 Task: For heading Use Pacifico with blue  colour.  font size for heading20,  'Change the font style of data to'Pacifico and font size to 12,  Change the alignment of both headline & data to Align left In the sheet   Prime Sales log   book
Action: Mouse moved to (355, 149)
Screenshot: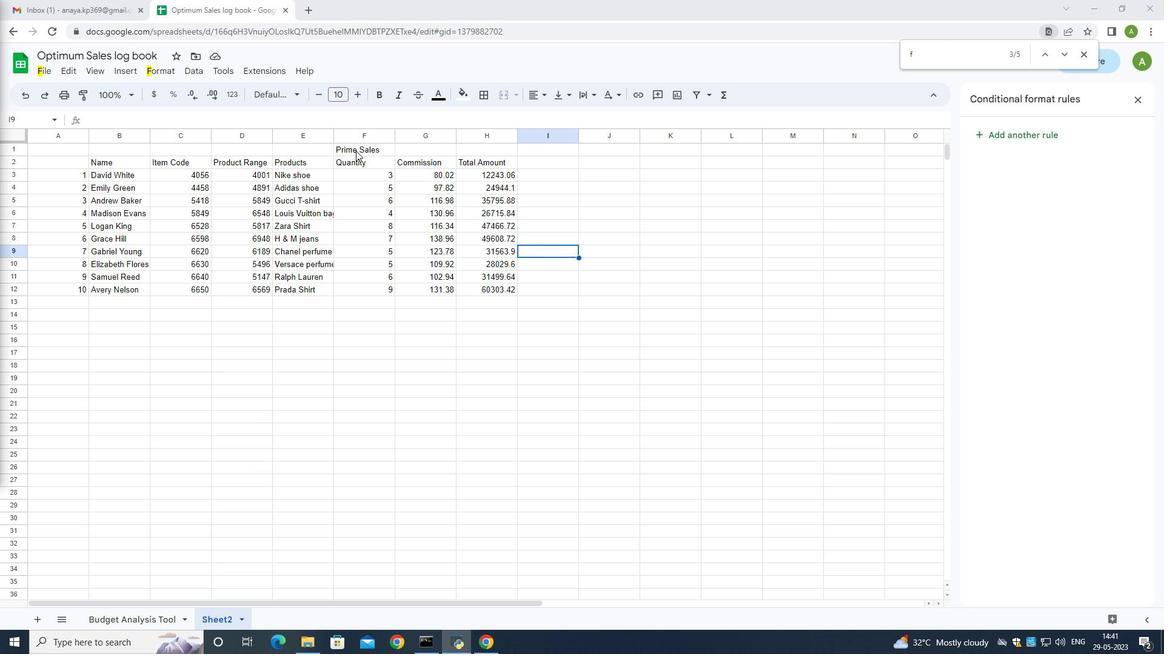
Action: Mouse pressed left at (355, 149)
Screenshot: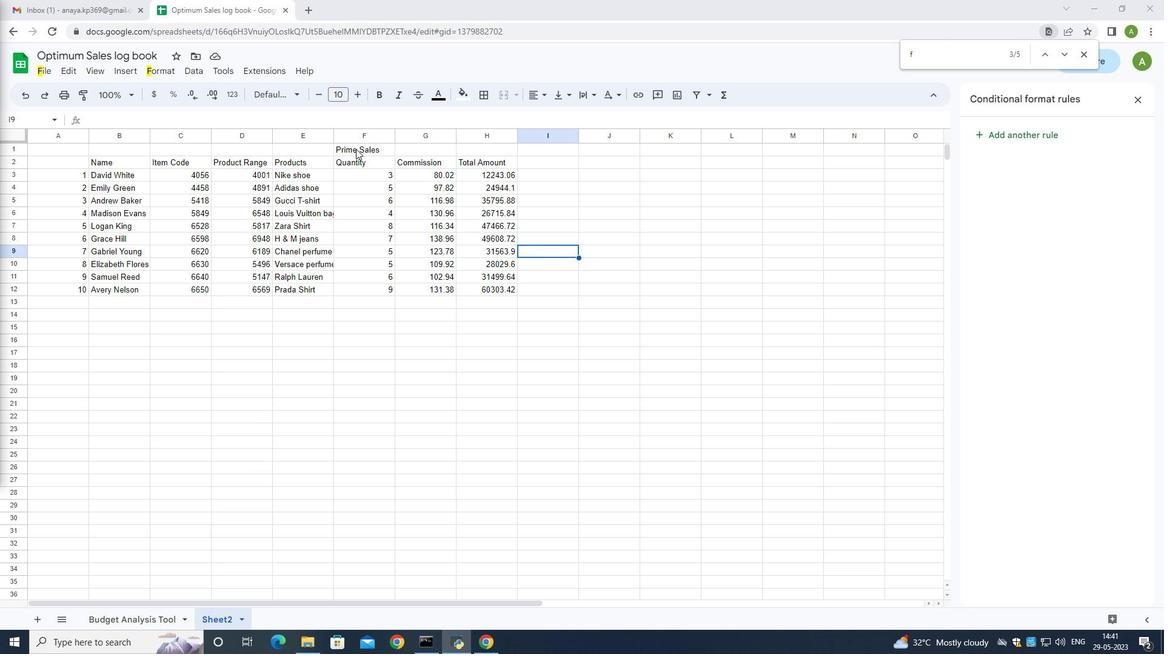 
Action: Mouse moved to (301, 97)
Screenshot: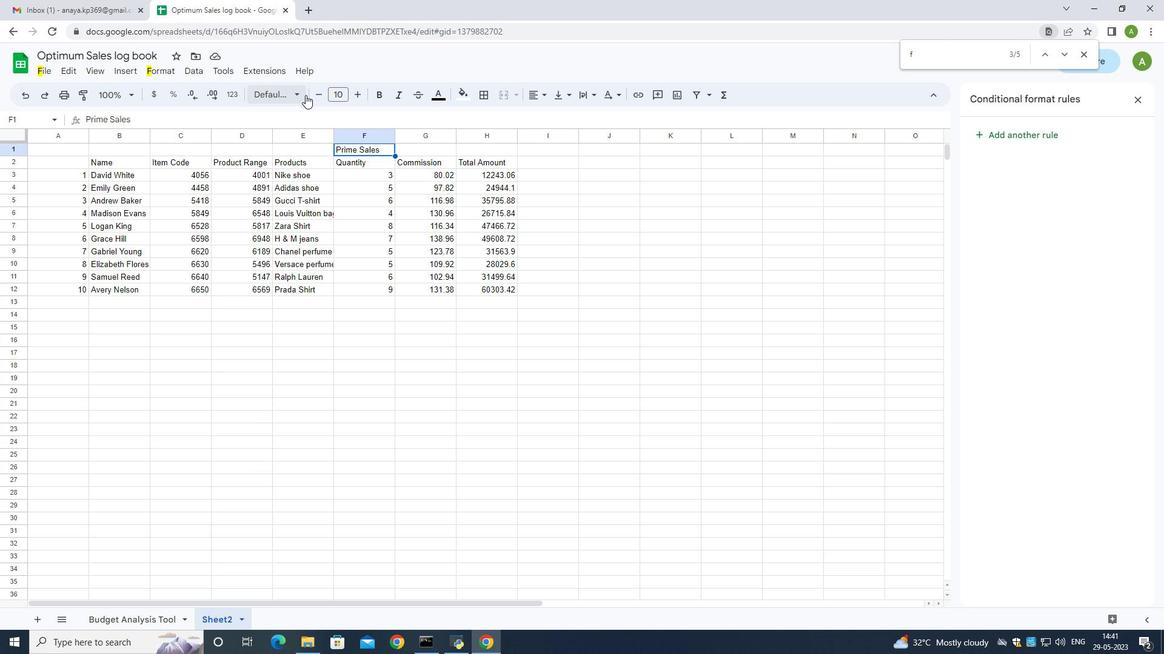 
Action: Mouse pressed left at (301, 97)
Screenshot: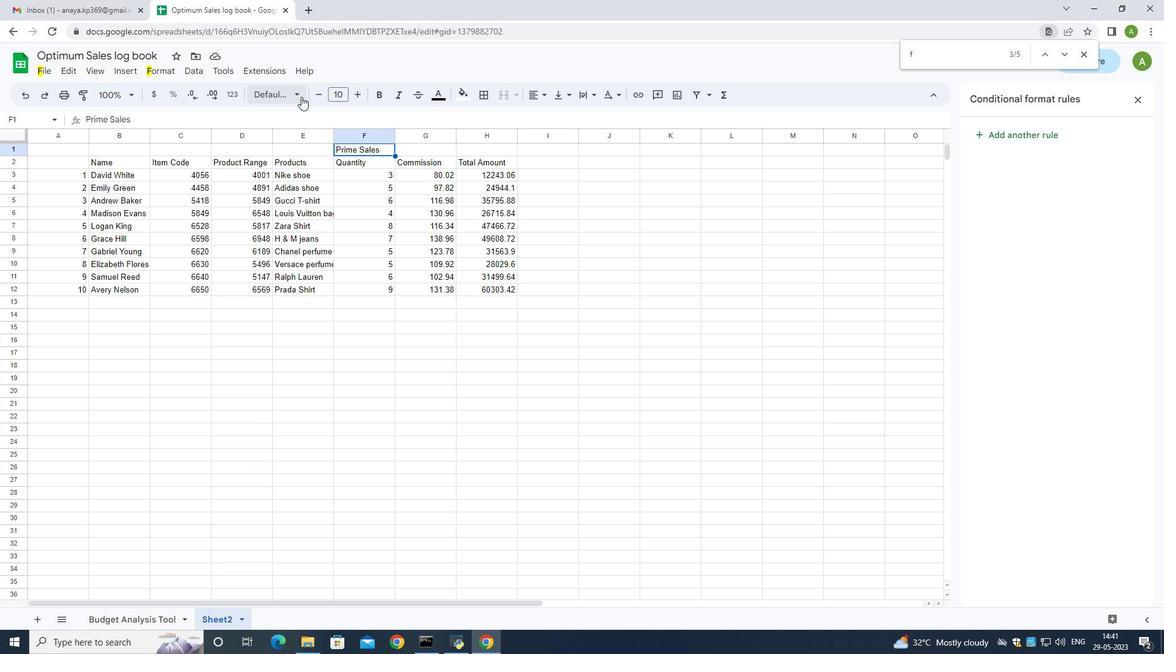 
Action: Mouse moved to (301, 98)
Screenshot: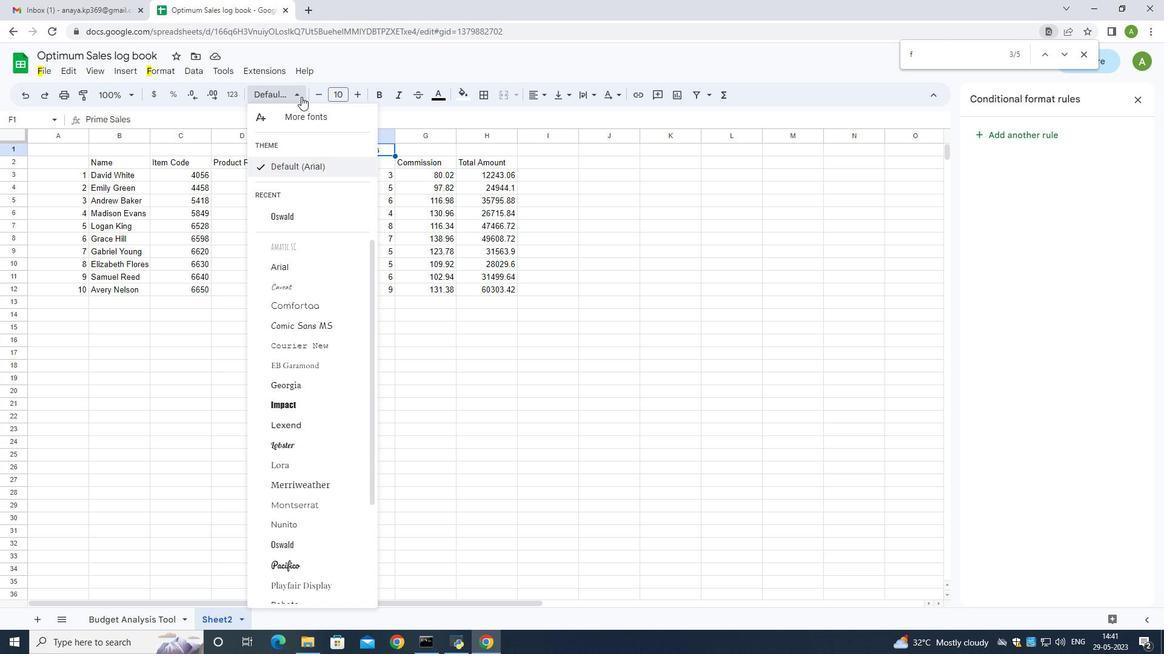 
Action: Key pressed paci
Screenshot: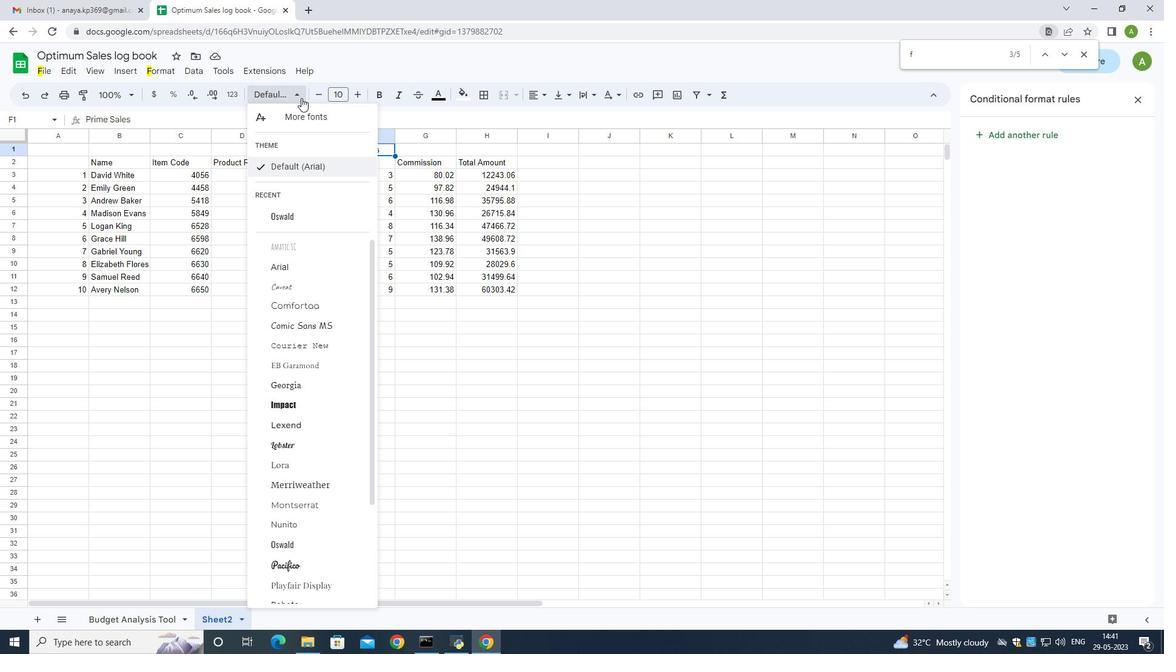 
Action: Mouse moved to (288, 430)
Screenshot: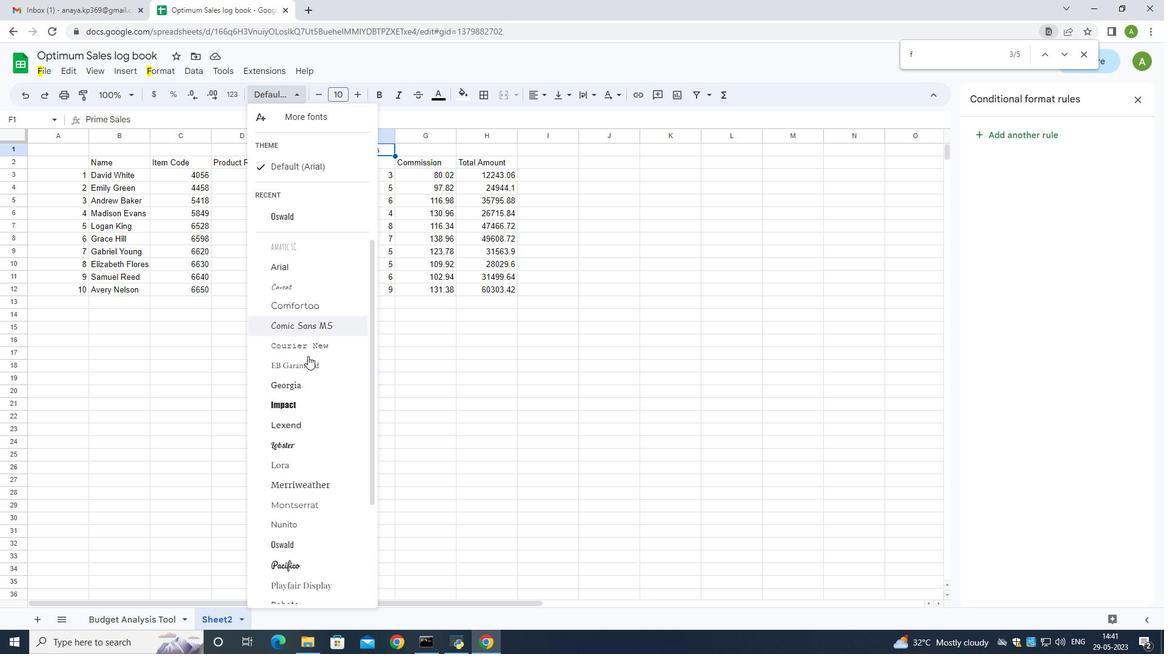 
Action: Mouse scrolled (288, 429) with delta (0, 0)
Screenshot: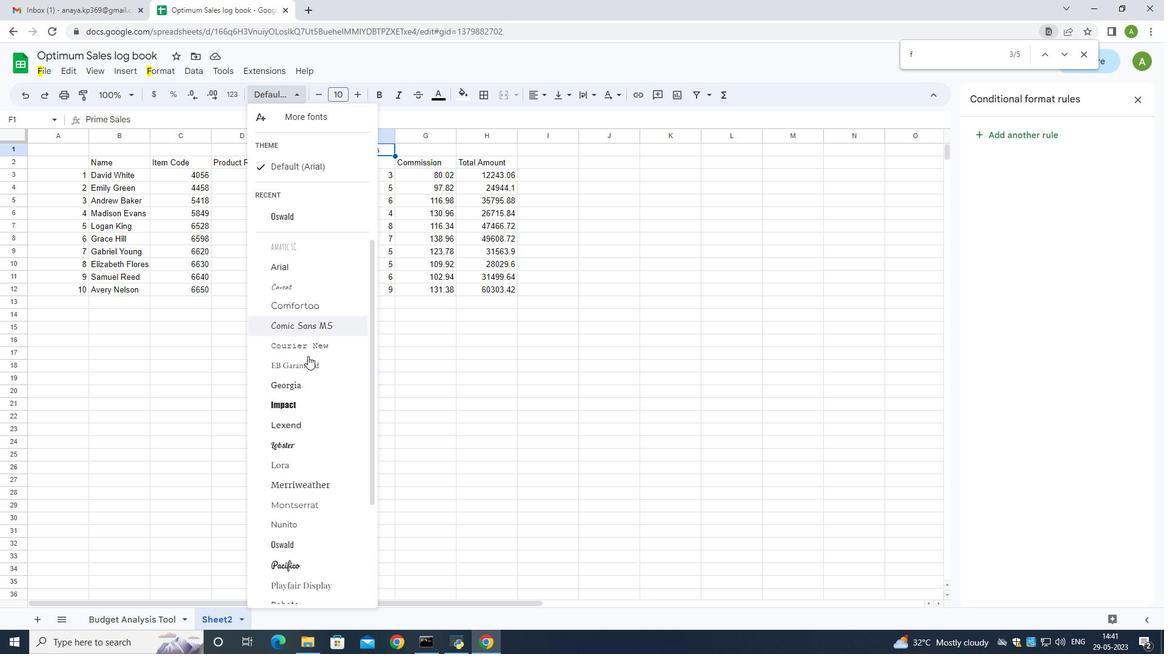 
Action: Mouse moved to (320, 503)
Screenshot: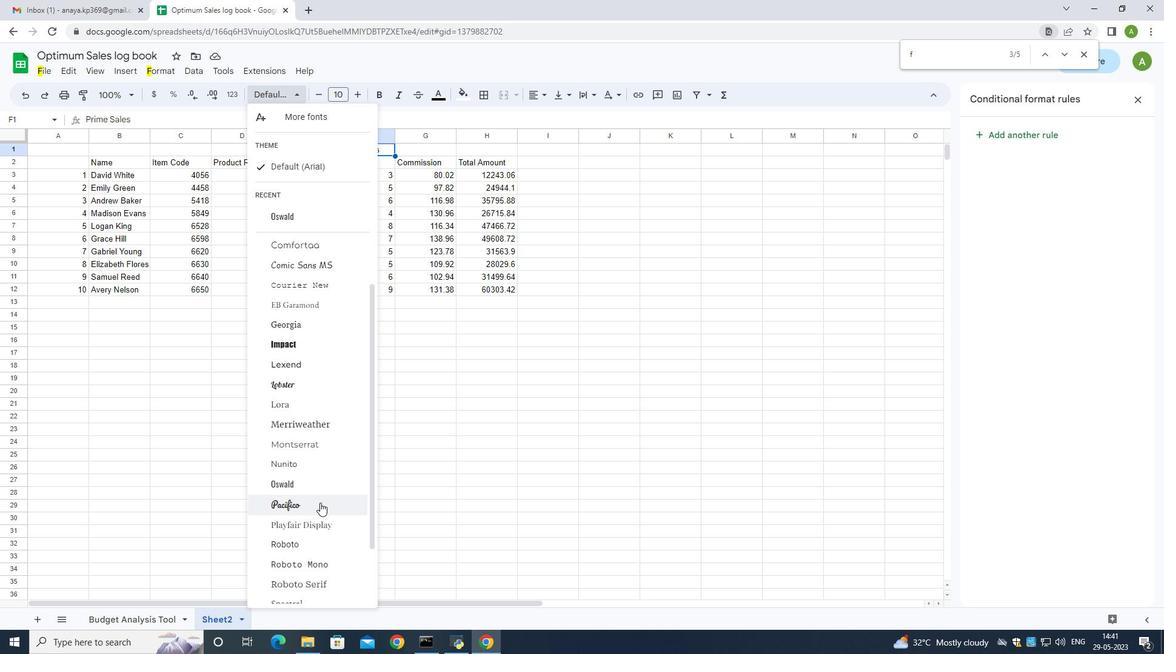
Action: Mouse pressed left at (320, 503)
Screenshot: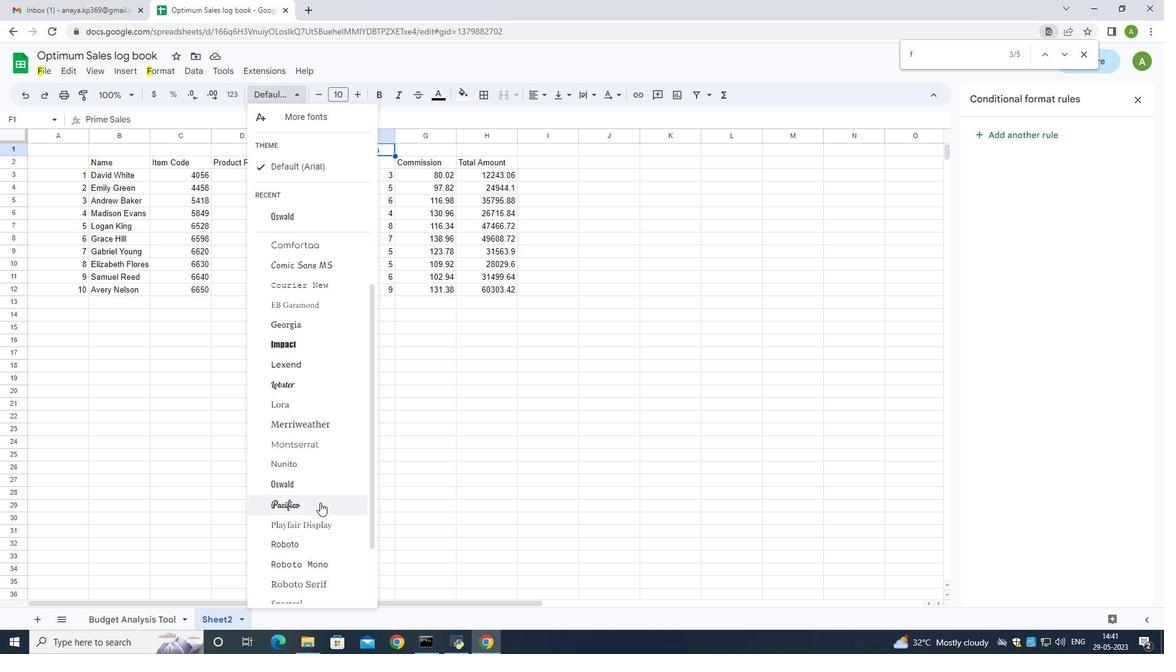 
Action: Mouse moved to (440, 95)
Screenshot: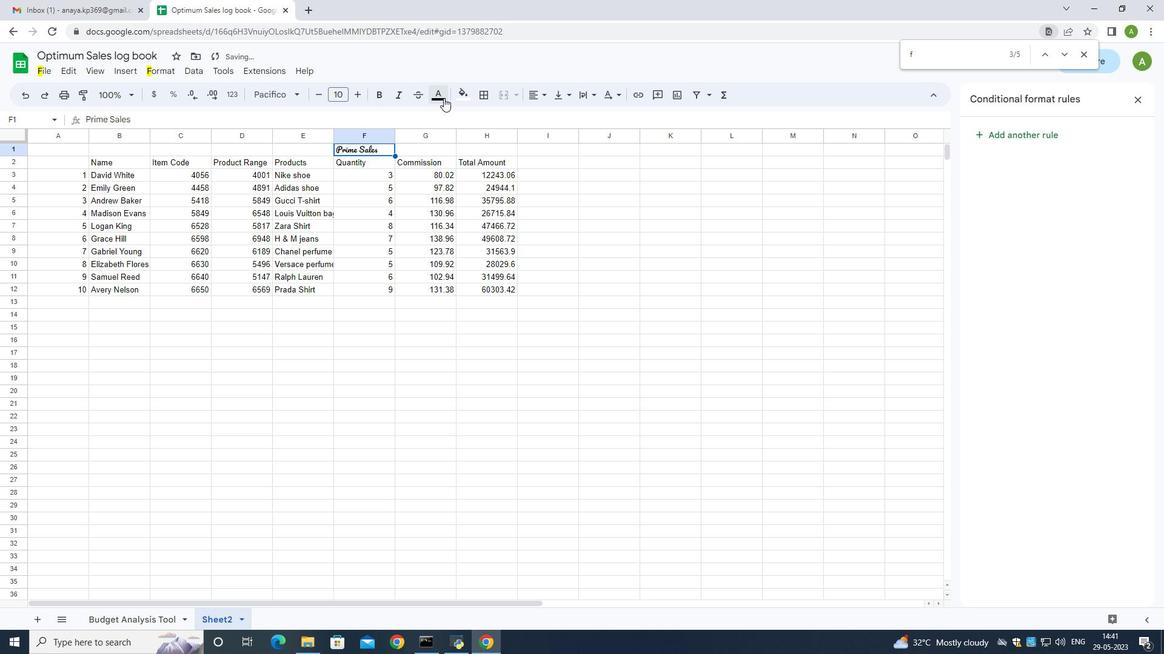 
Action: Mouse pressed left at (440, 95)
Screenshot: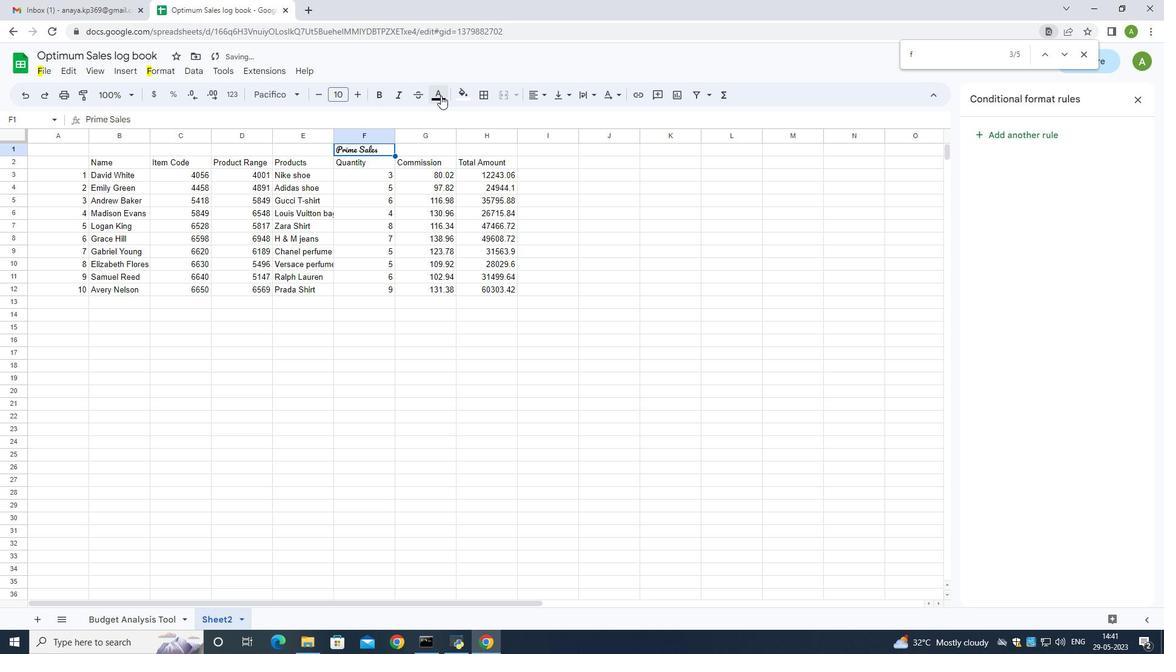 
Action: Mouse moved to (534, 149)
Screenshot: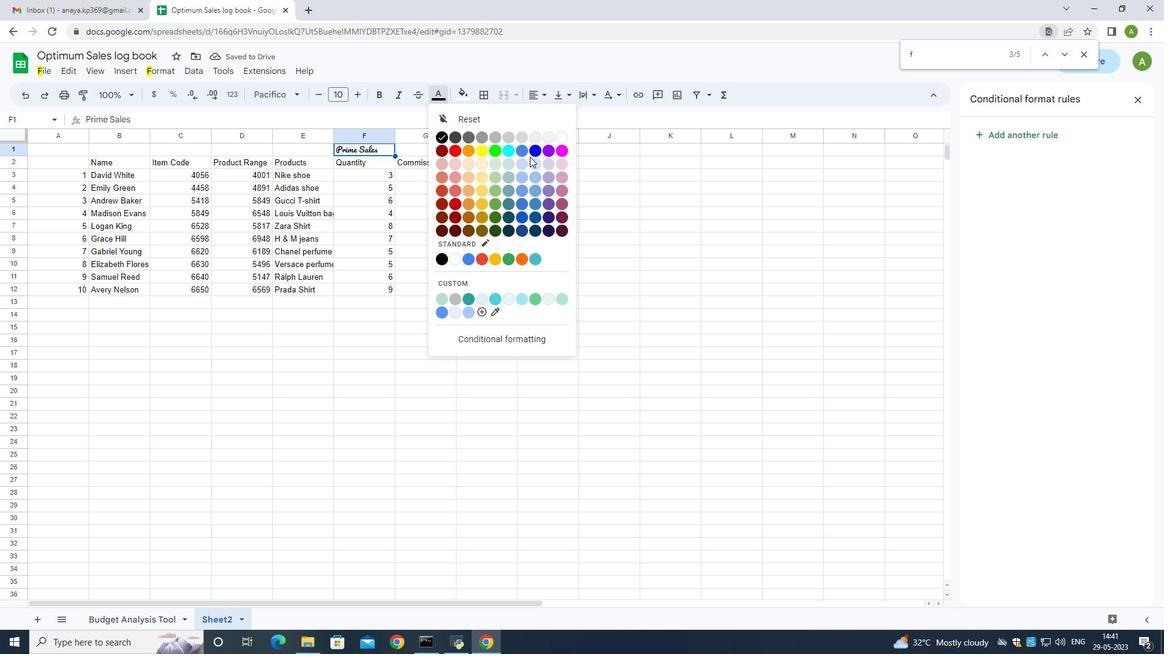
Action: Mouse pressed left at (534, 149)
Screenshot: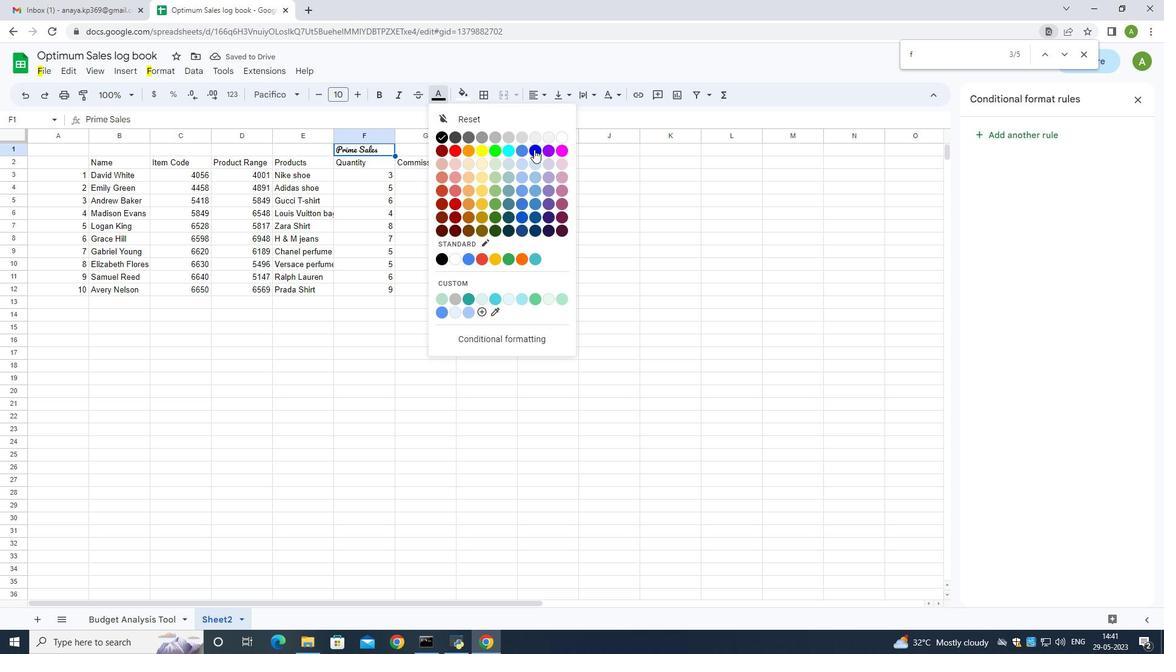 
Action: Mouse moved to (361, 91)
Screenshot: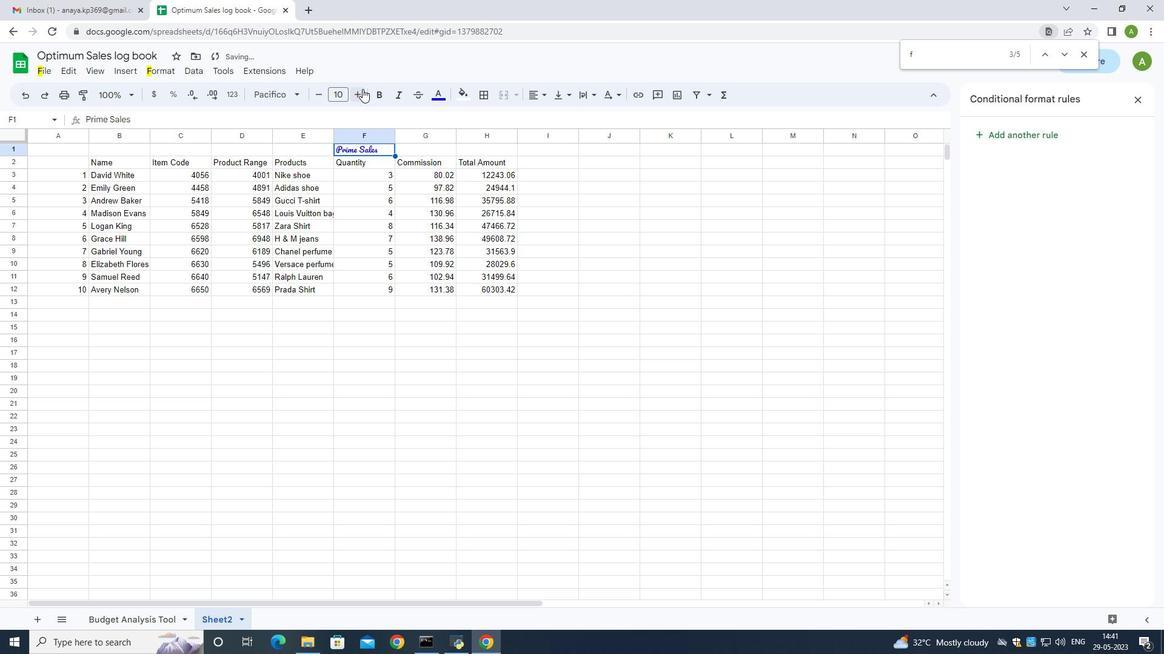 
Action: Mouse pressed left at (361, 91)
Screenshot: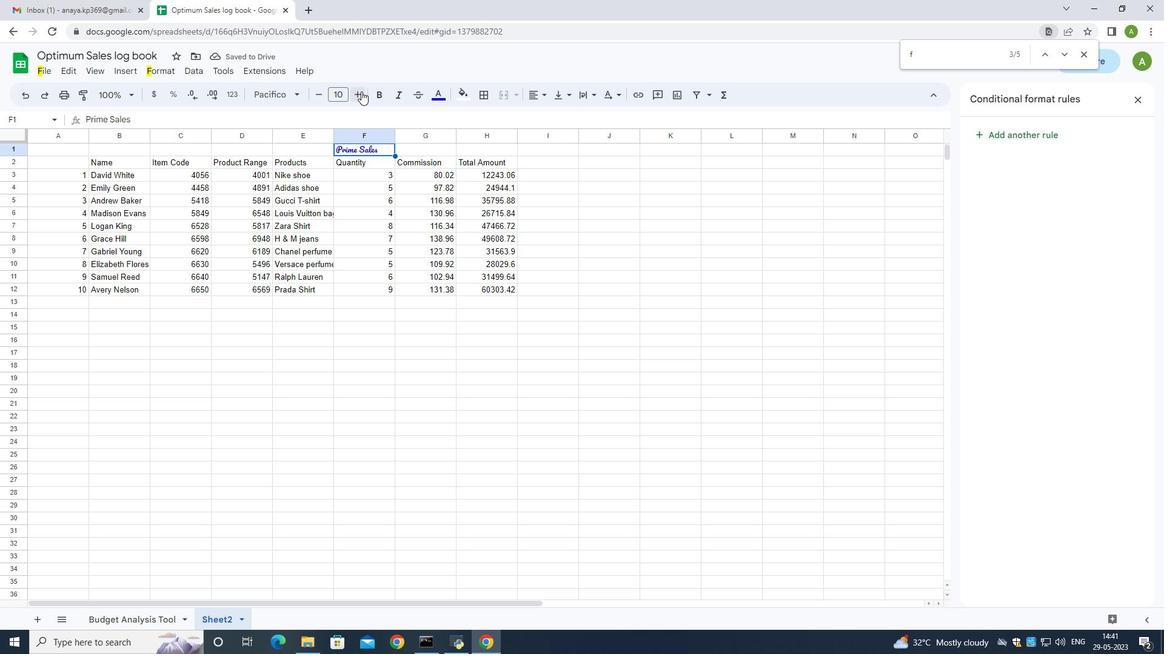
Action: Mouse pressed left at (361, 91)
Screenshot: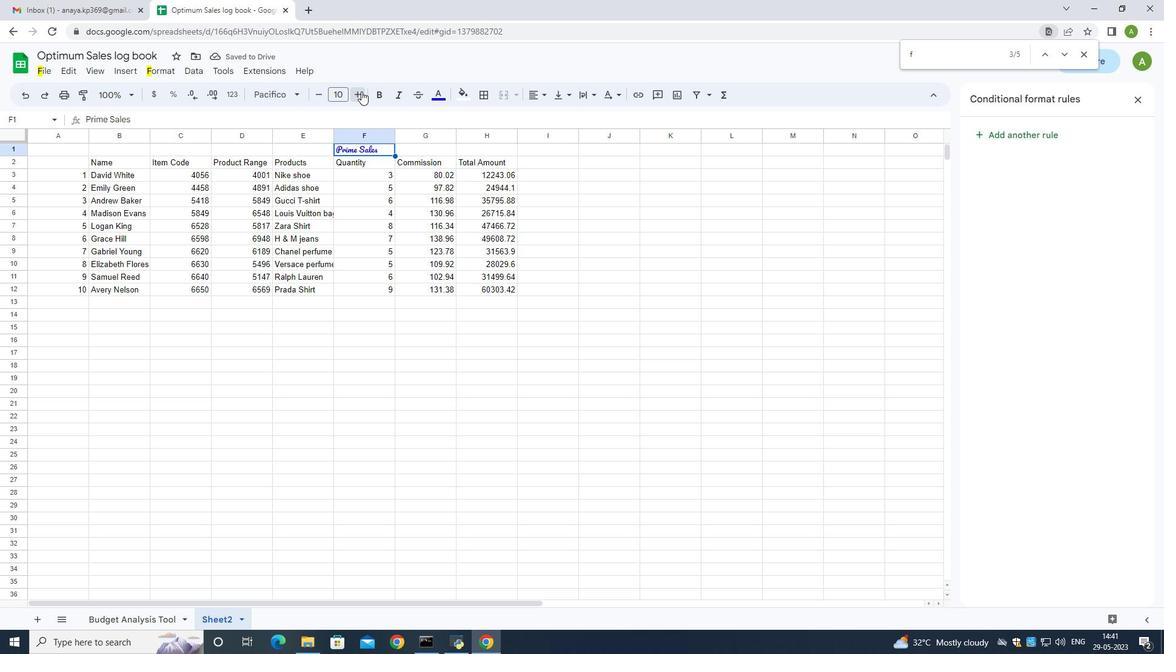 
Action: Mouse pressed left at (361, 91)
Screenshot: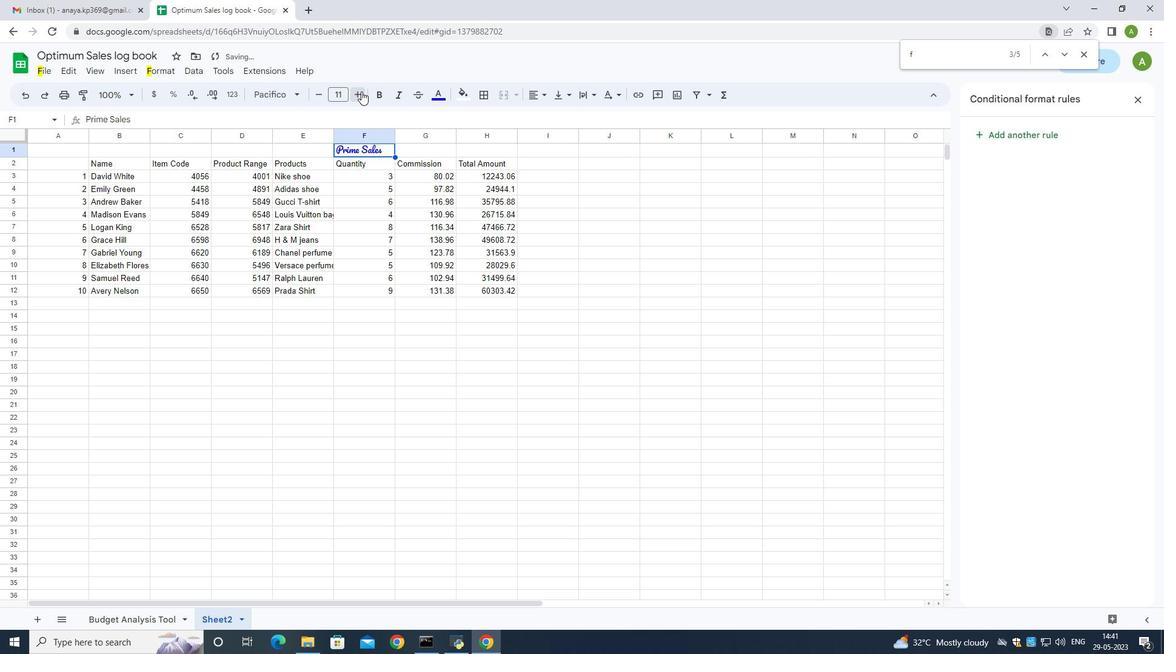 
Action: Mouse pressed left at (361, 91)
Screenshot: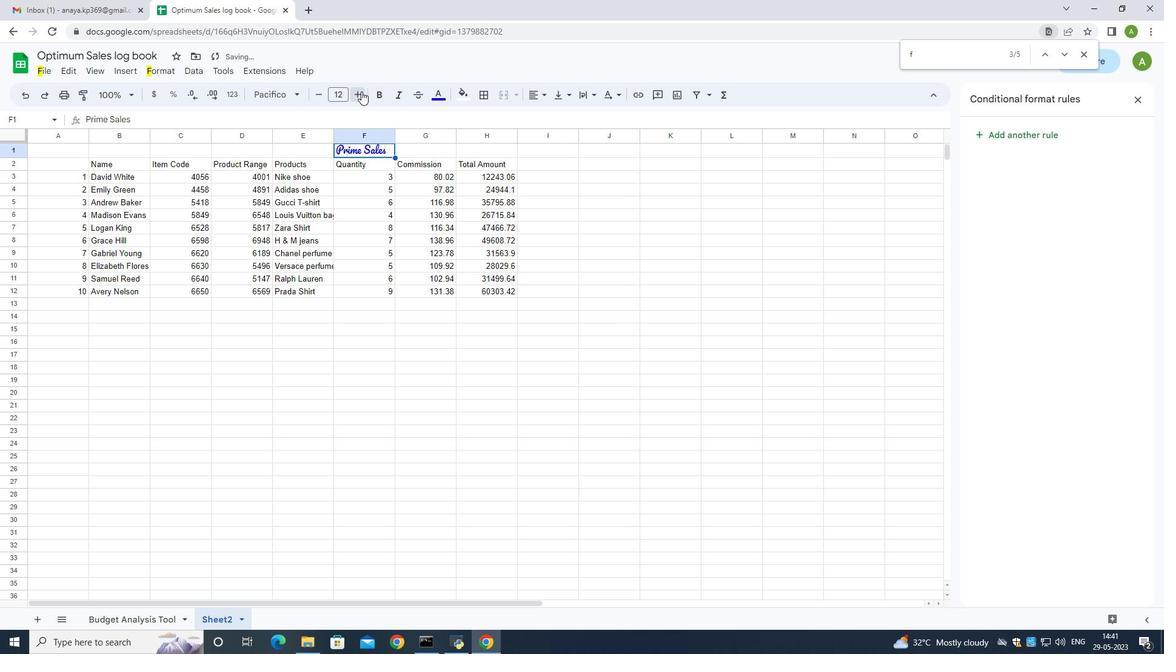
Action: Mouse pressed left at (361, 91)
Screenshot: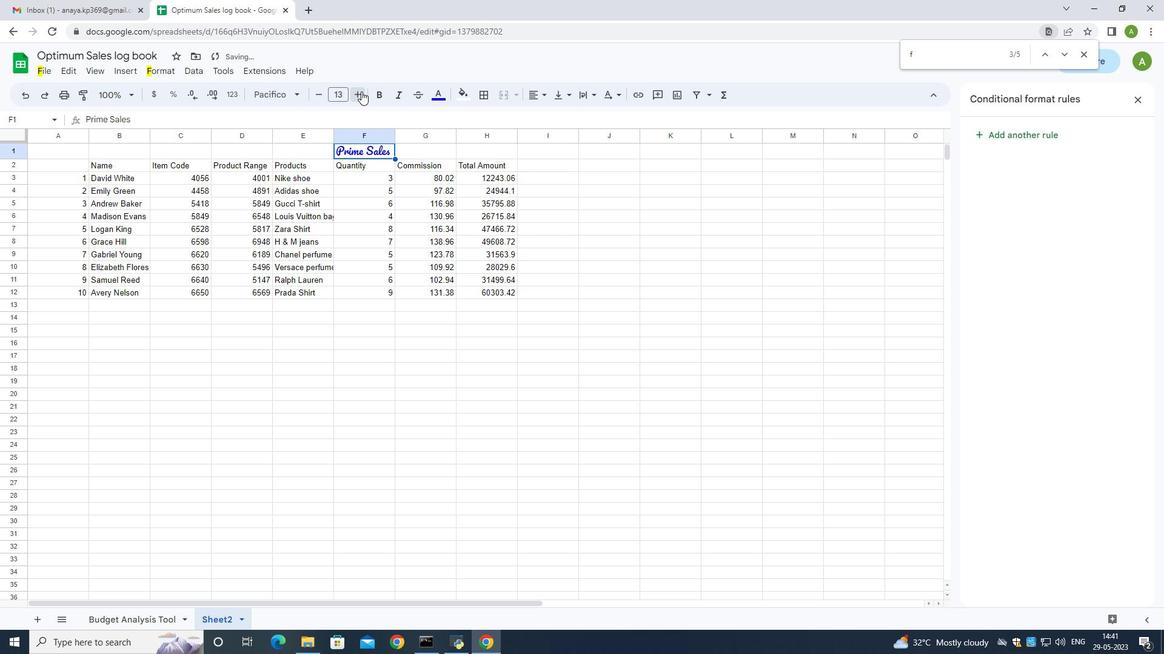 
Action: Mouse pressed left at (361, 91)
Screenshot: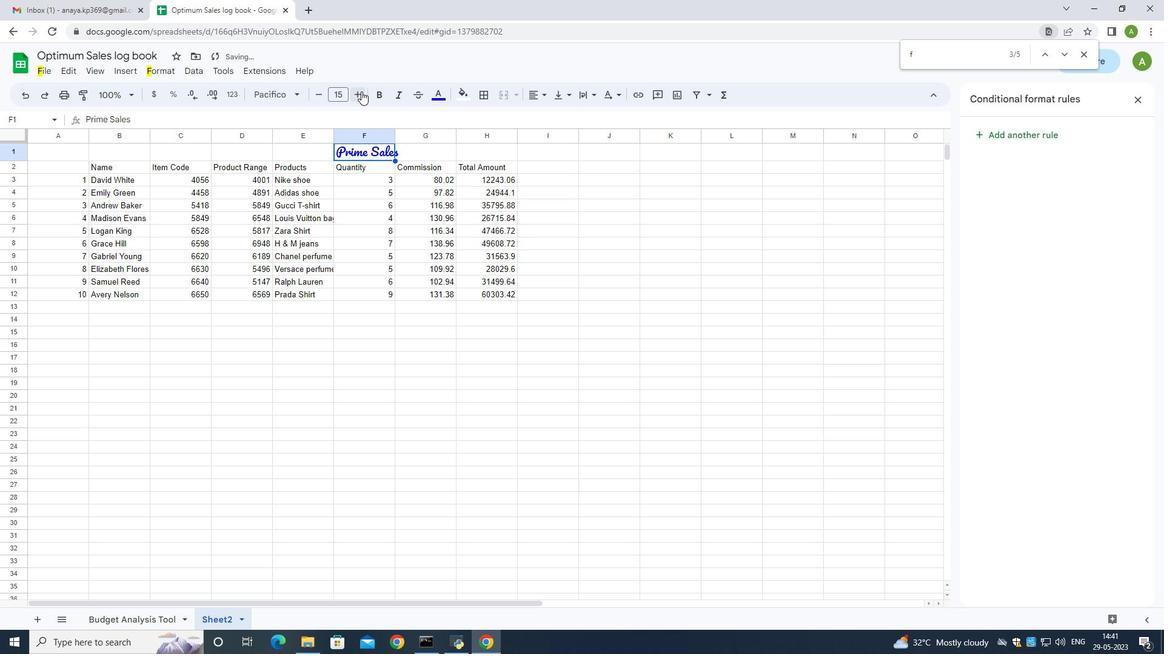 
Action: Mouse pressed left at (361, 91)
Screenshot: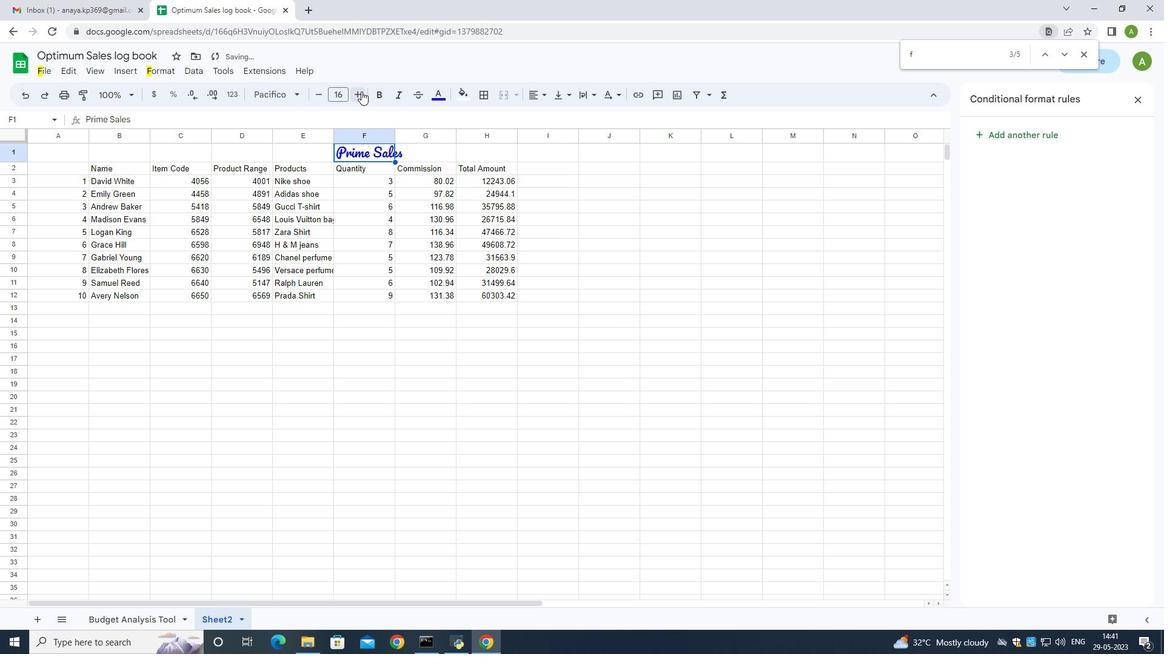 
Action: Mouse pressed left at (361, 91)
Screenshot: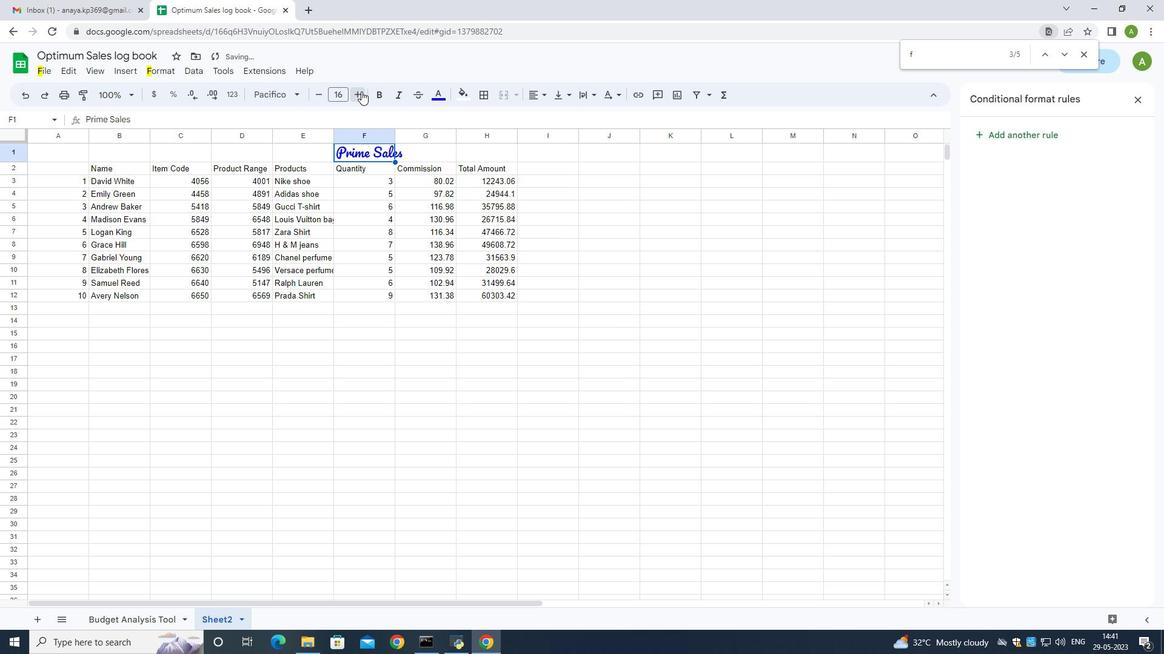 
Action: Mouse pressed left at (361, 91)
Screenshot: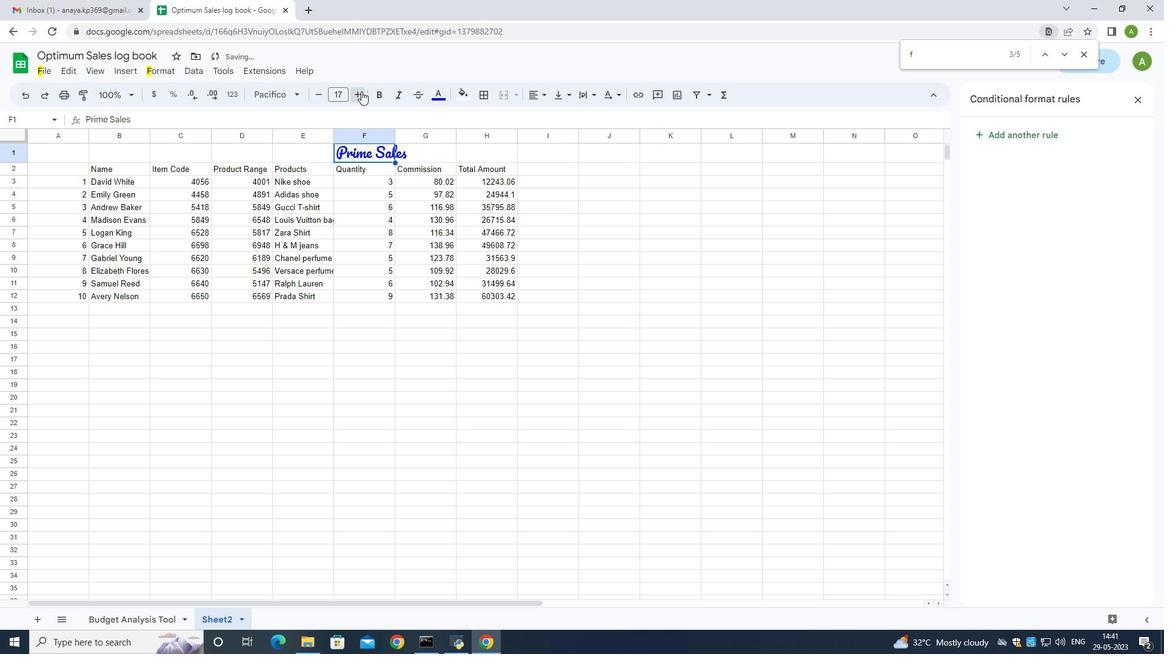 
Action: Mouse pressed left at (361, 91)
Screenshot: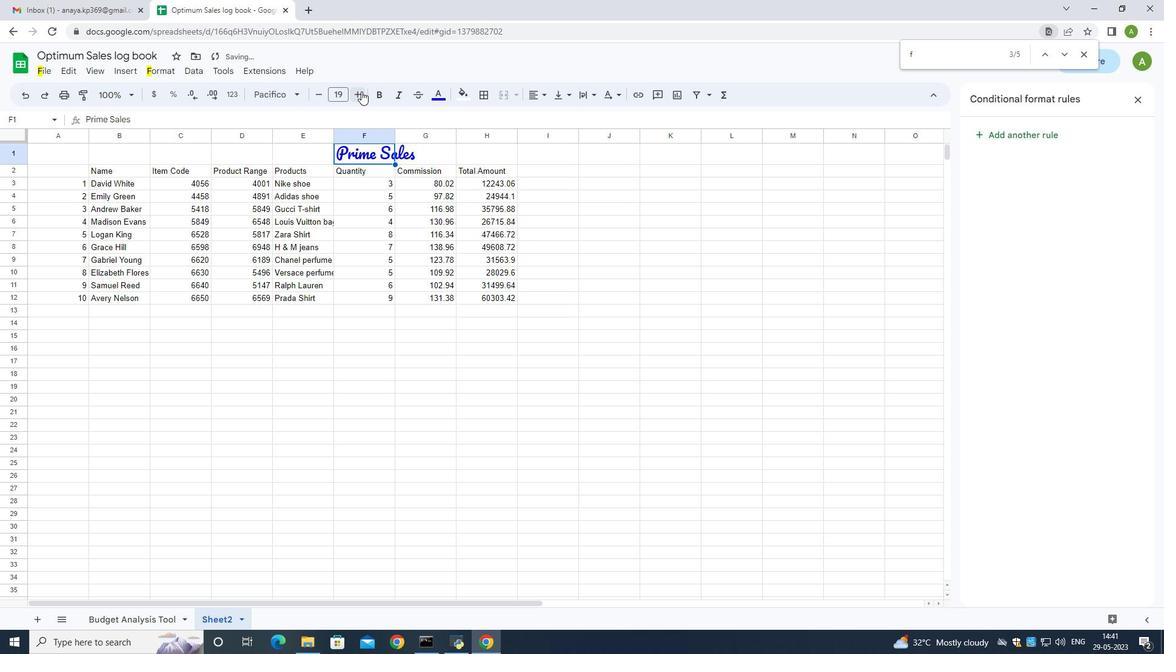 
Action: Mouse moved to (89, 172)
Screenshot: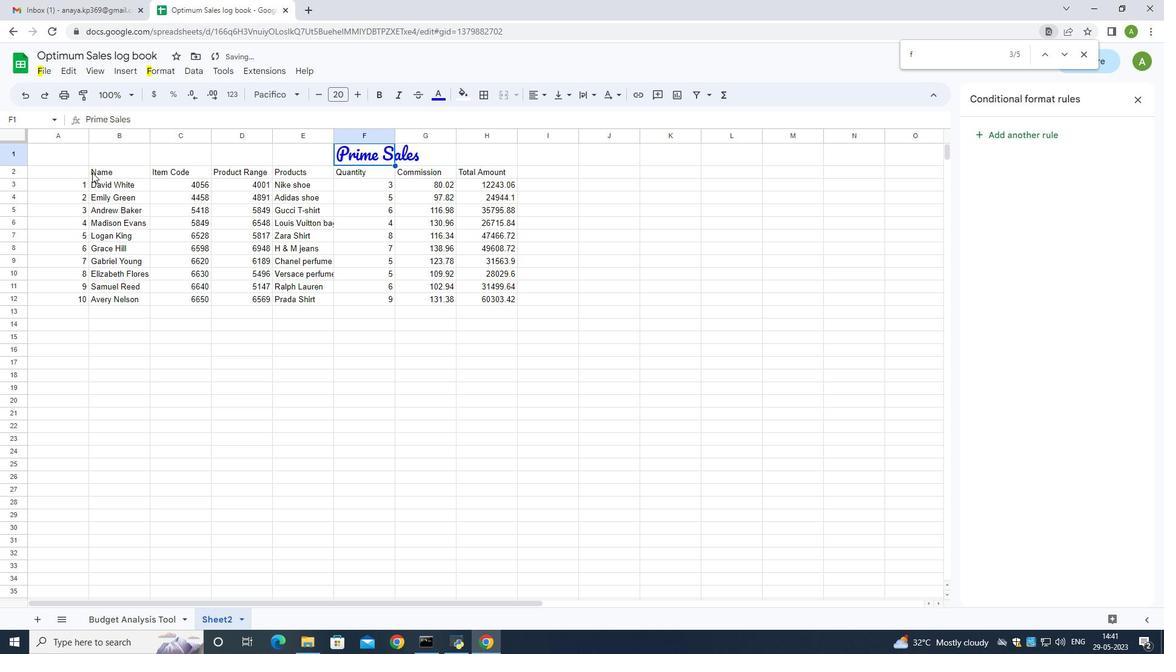 
Action: Mouse pressed left at (89, 172)
Screenshot: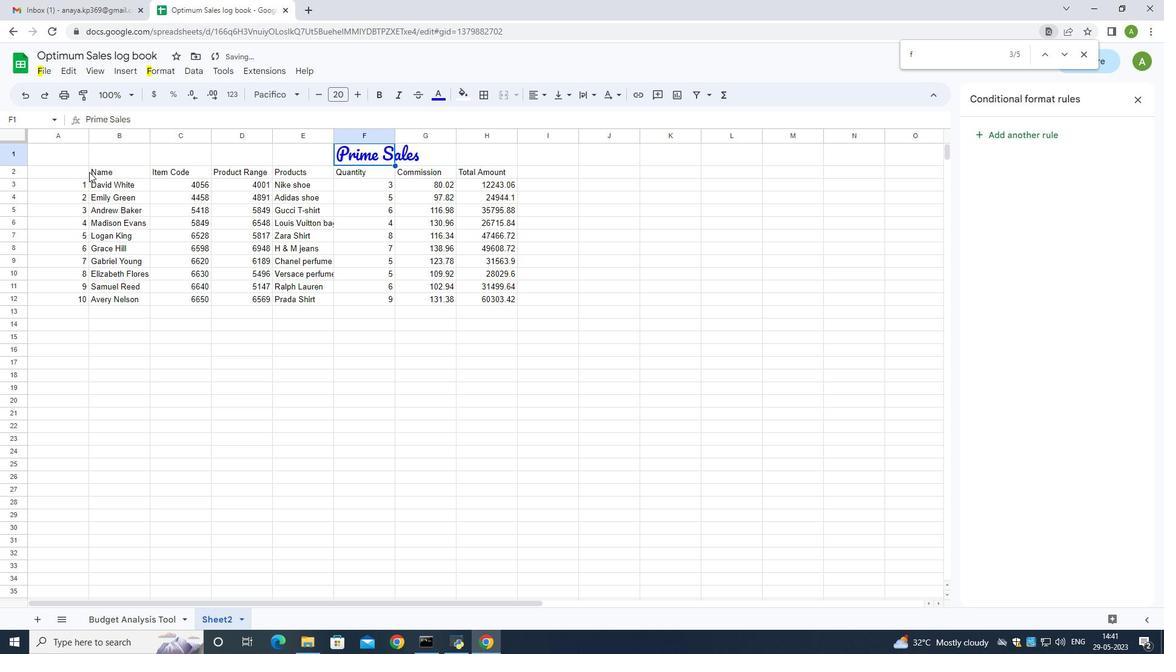 
Action: Mouse moved to (89, 176)
Screenshot: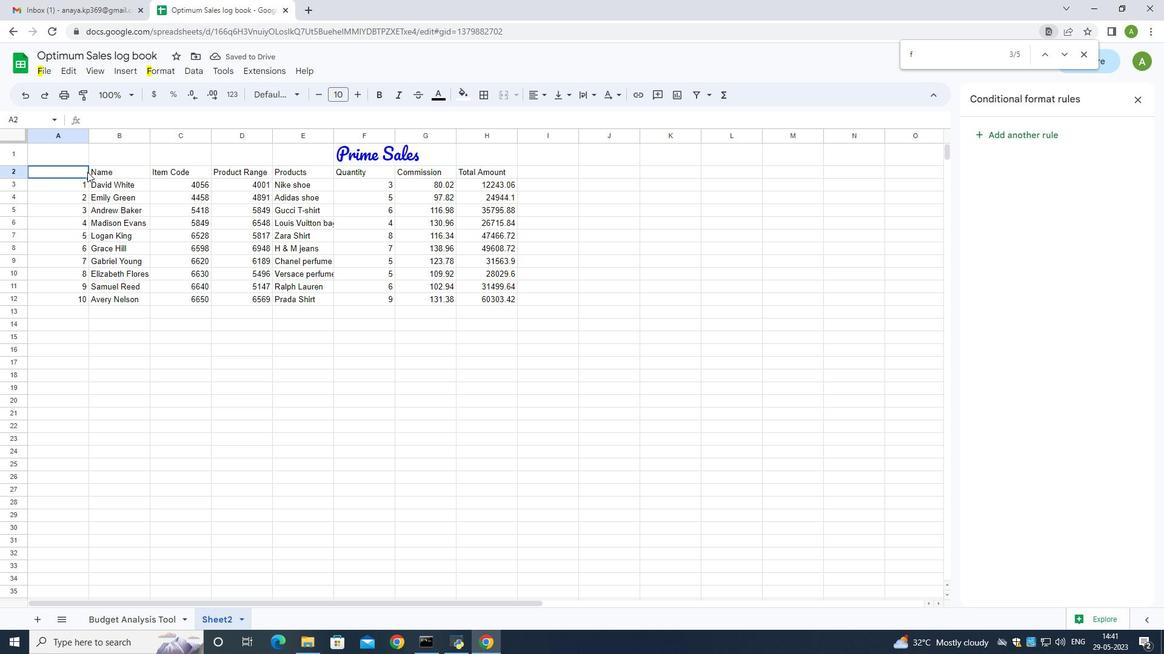 
Action: Mouse pressed left at (81, 172)
Screenshot: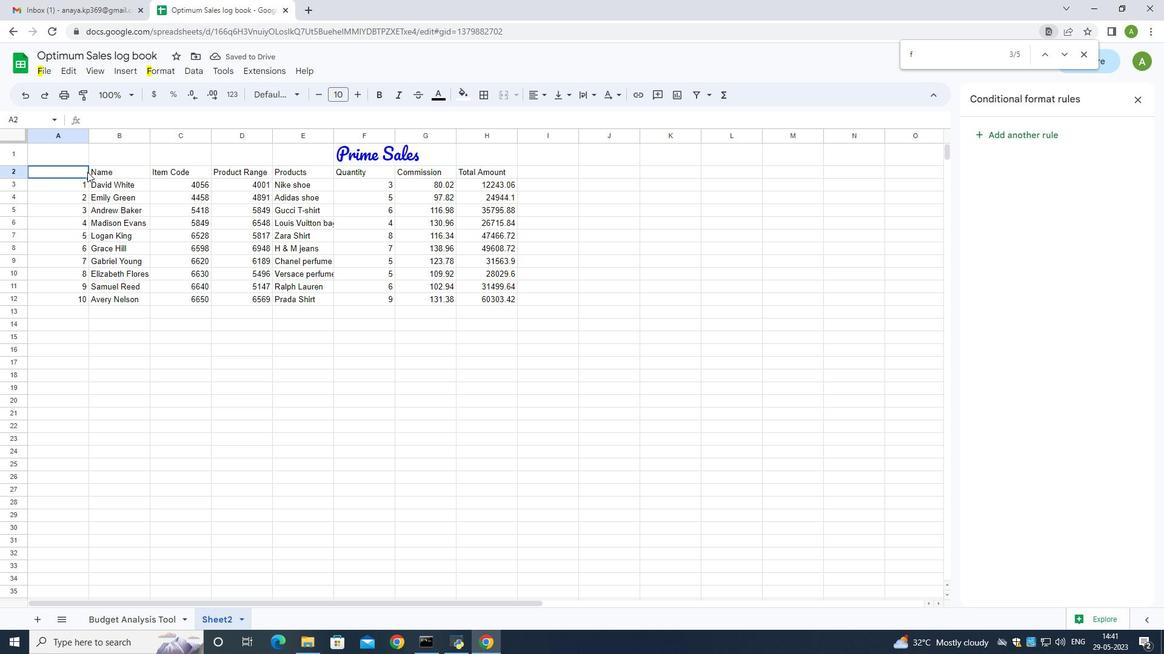 
Action: Mouse moved to (355, 99)
Screenshot: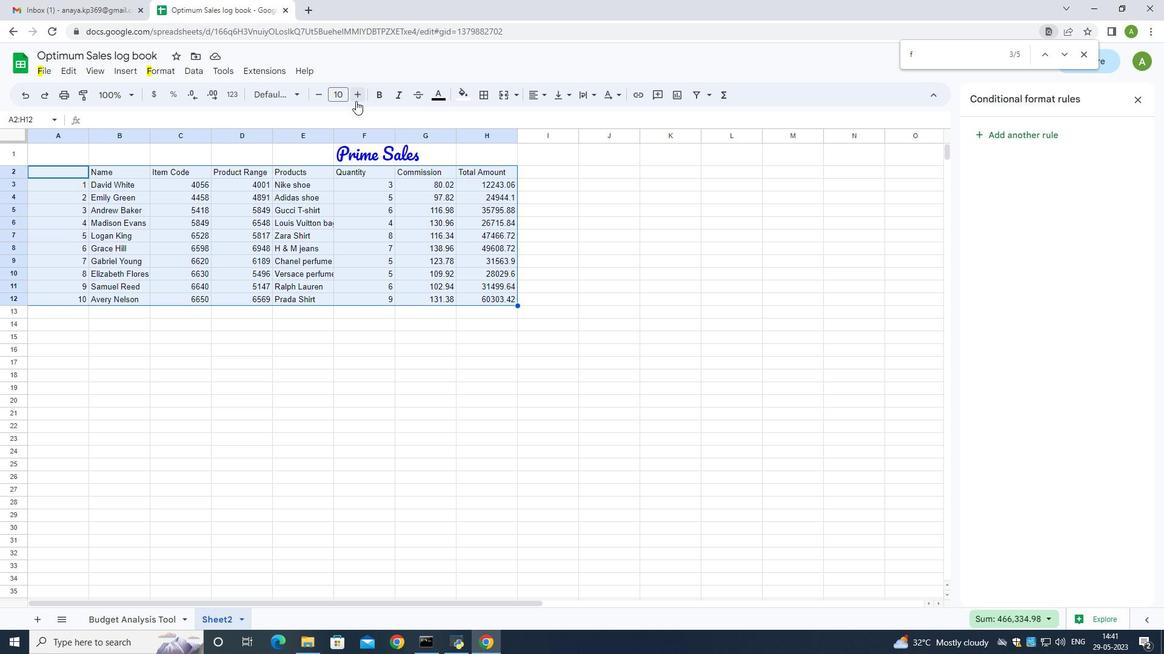 
Action: Mouse pressed left at (355, 99)
Screenshot: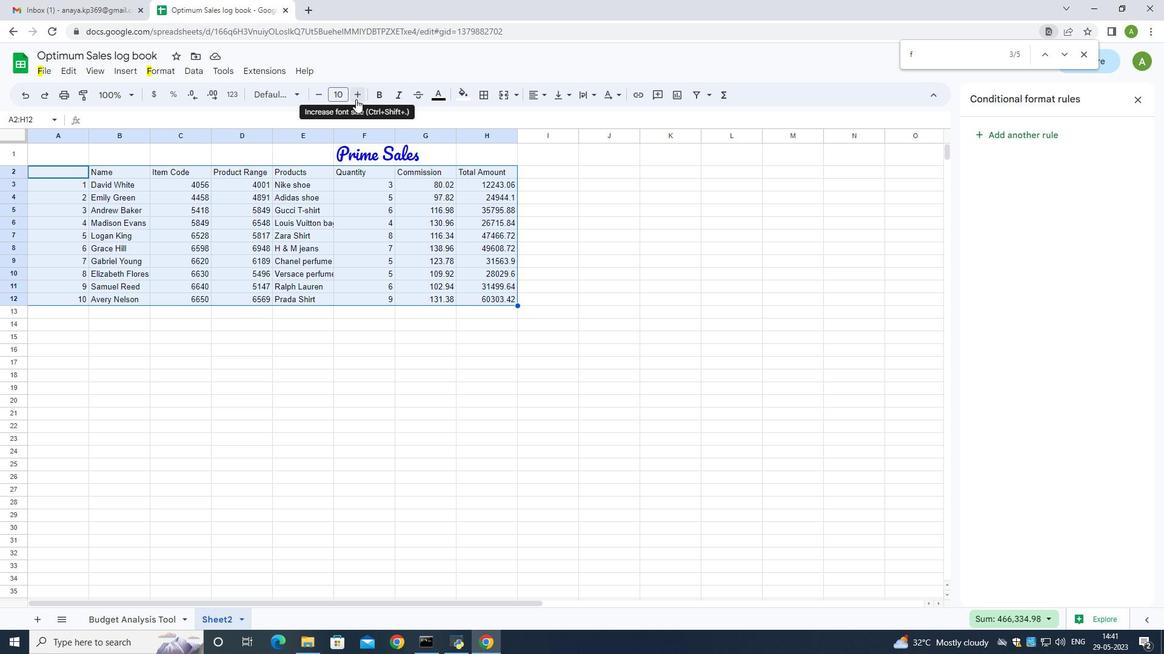 
Action: Mouse pressed left at (355, 99)
Screenshot: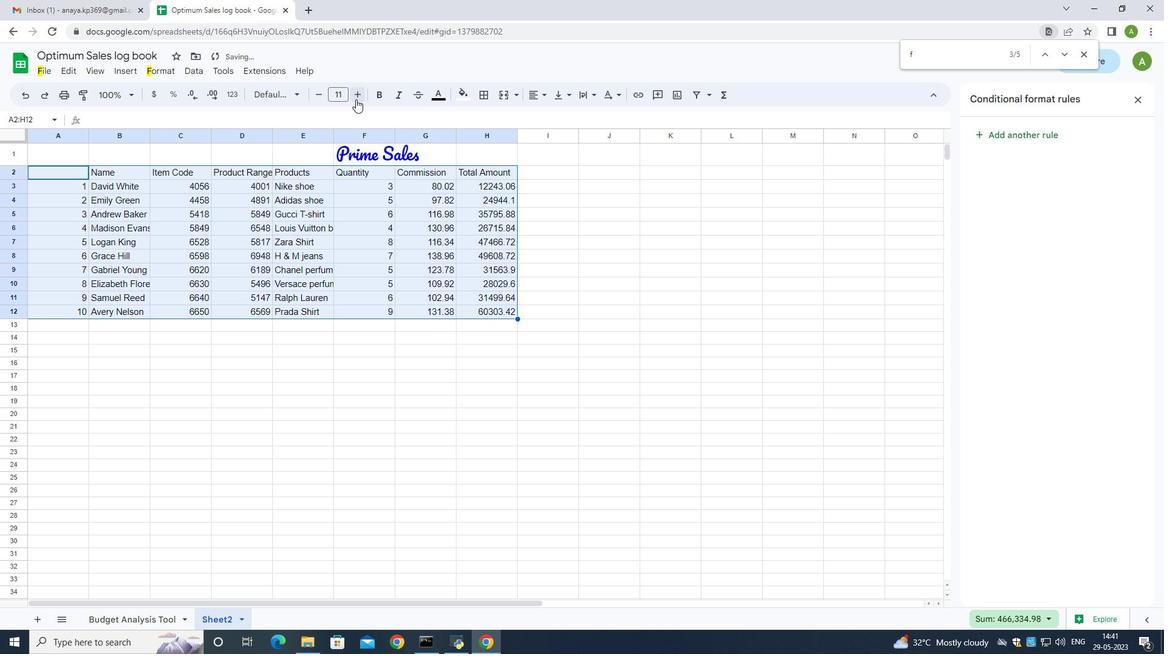 
Action: Mouse moved to (296, 95)
Screenshot: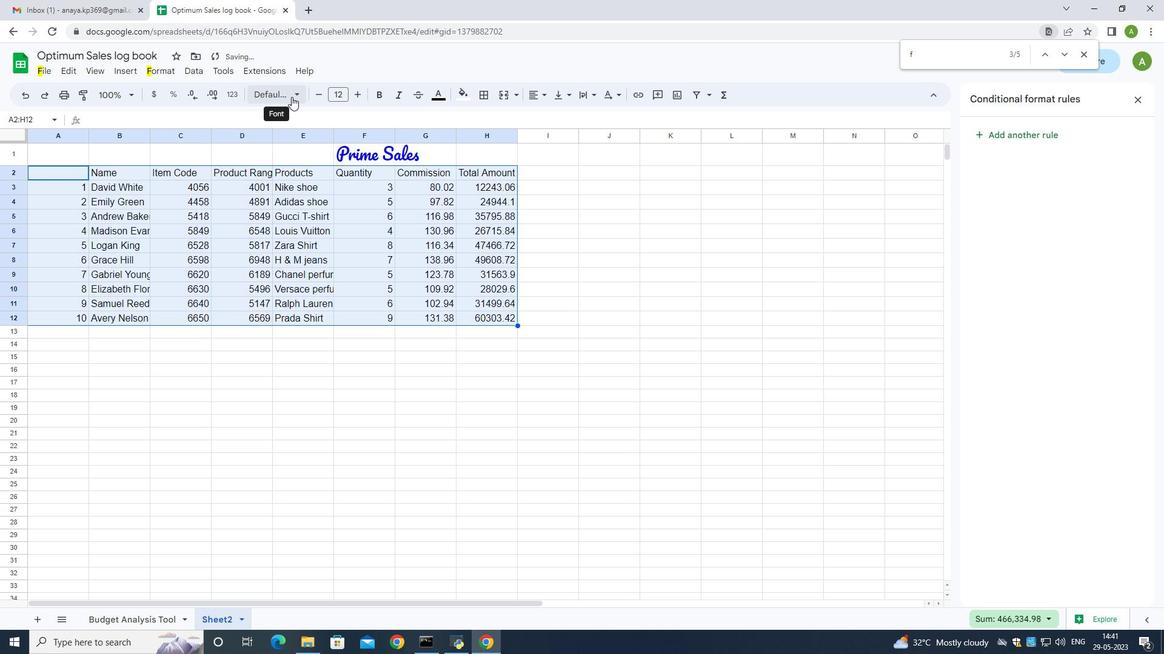 
Action: Mouse pressed left at (296, 95)
Screenshot: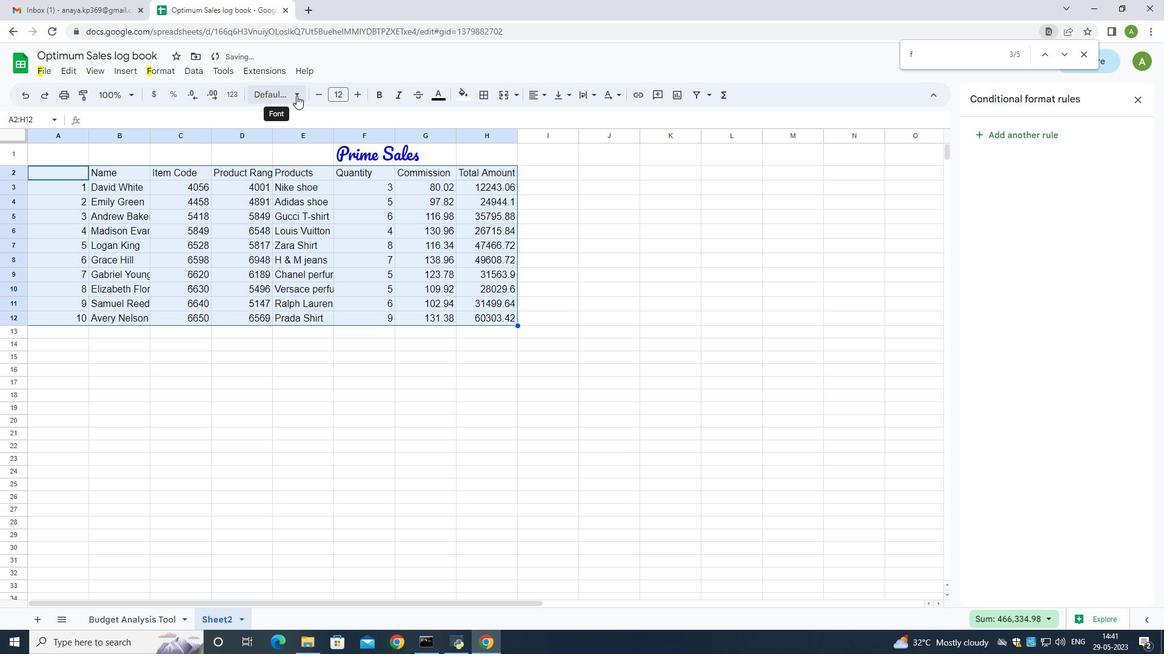 
Action: Mouse moved to (304, 216)
Screenshot: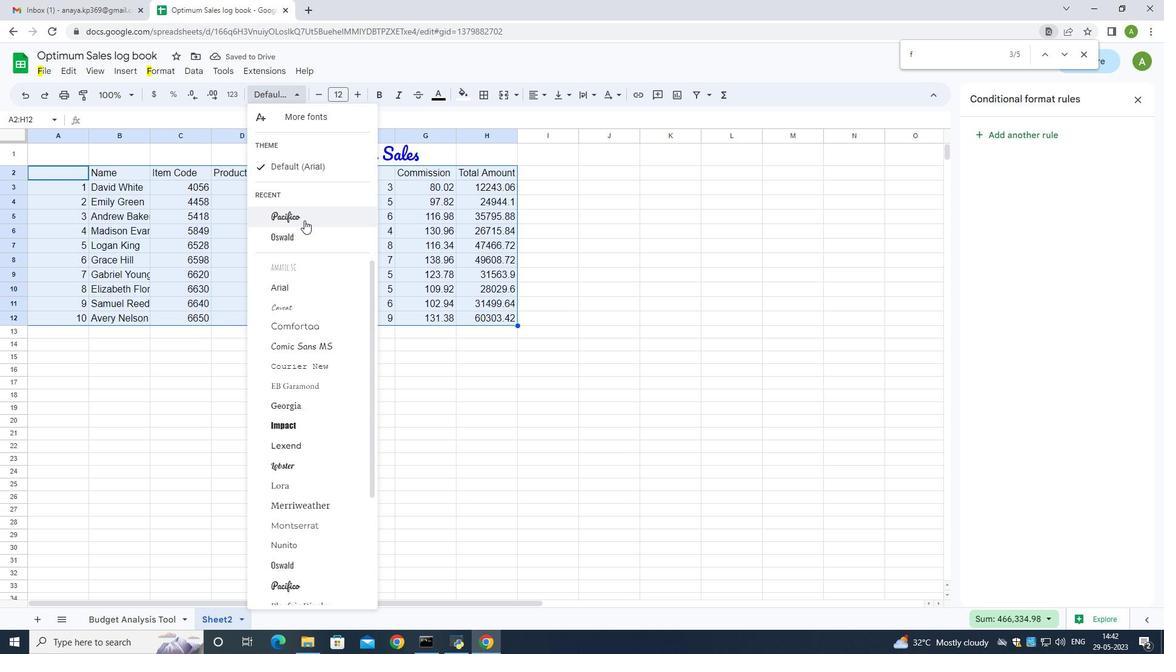 
Action: Mouse pressed left at (304, 216)
Screenshot: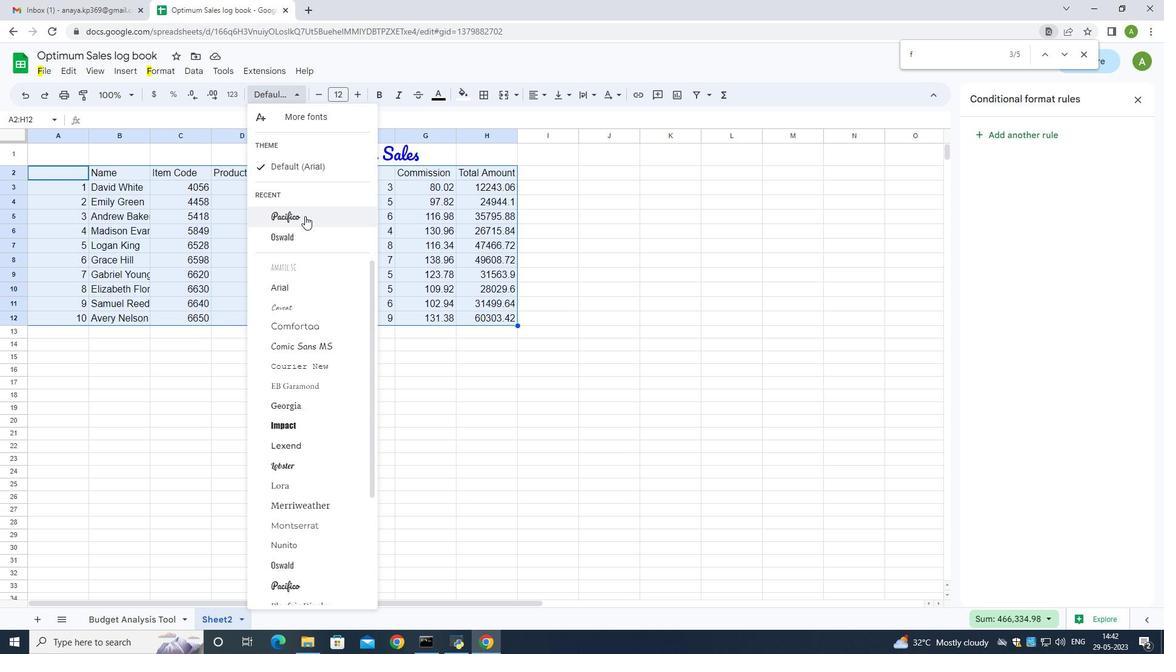 
Action: Mouse moved to (360, 149)
Screenshot: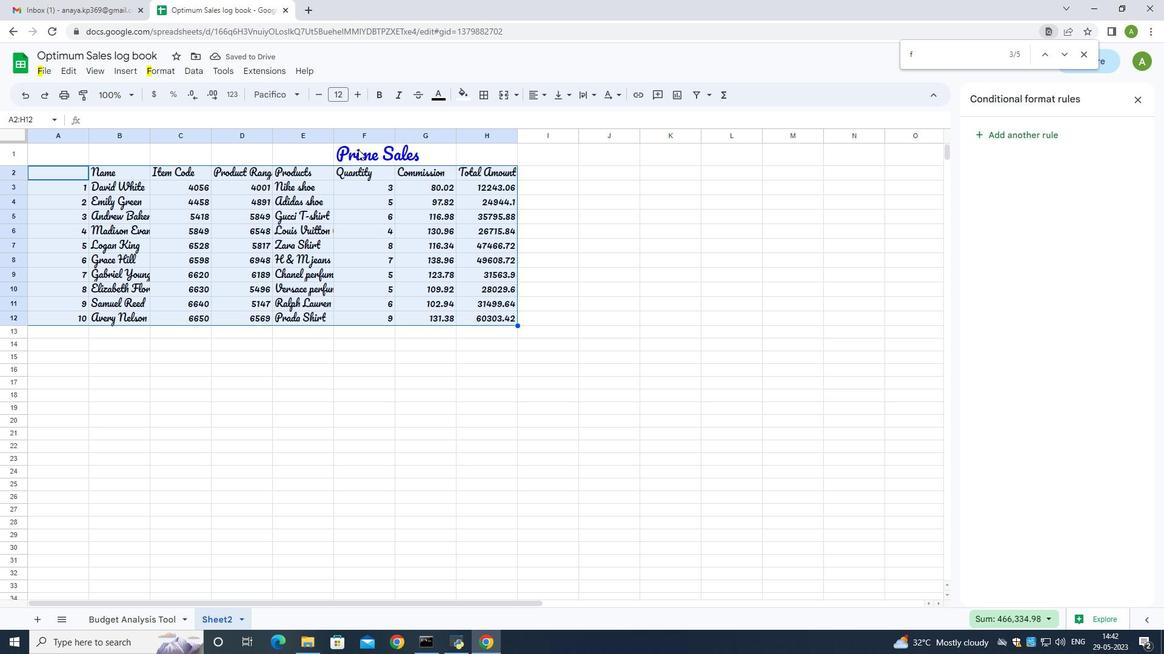 
Action: Mouse pressed left at (360, 149)
Screenshot: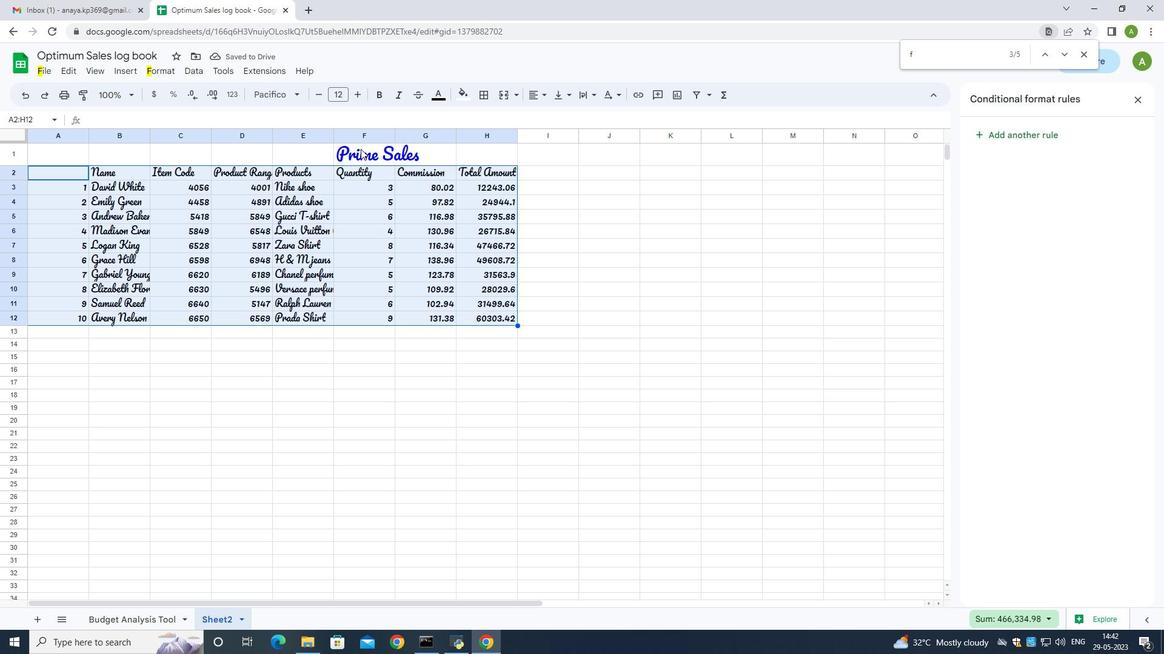 
Action: Mouse moved to (71, 154)
Screenshot: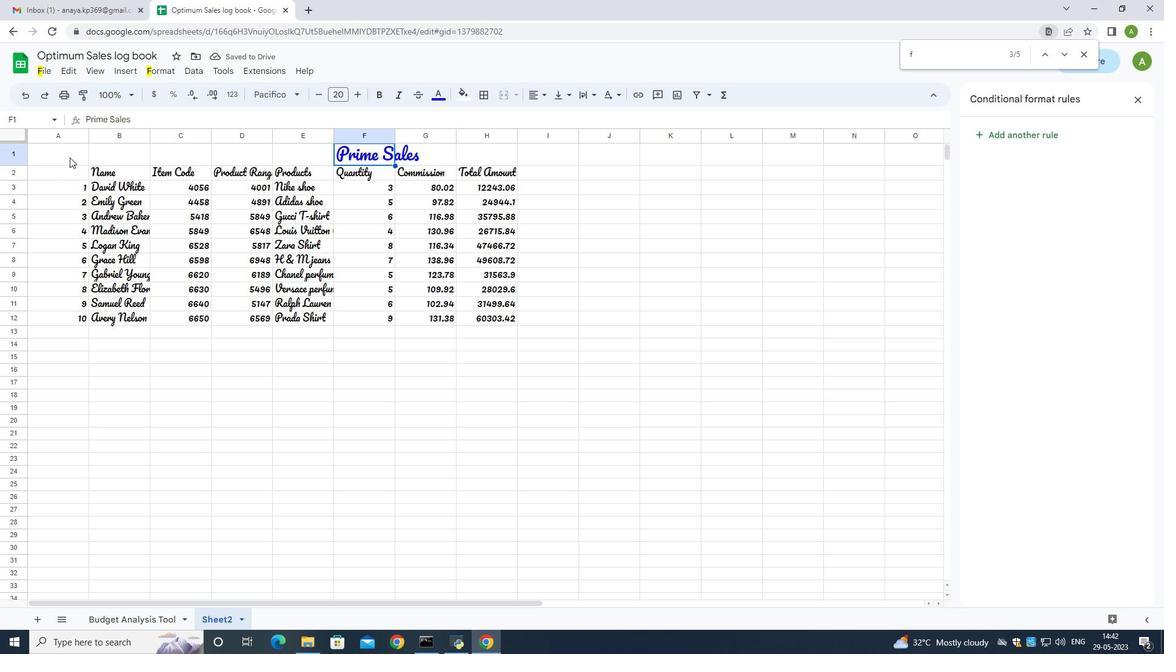 
Action: Mouse pressed left at (71, 154)
Screenshot: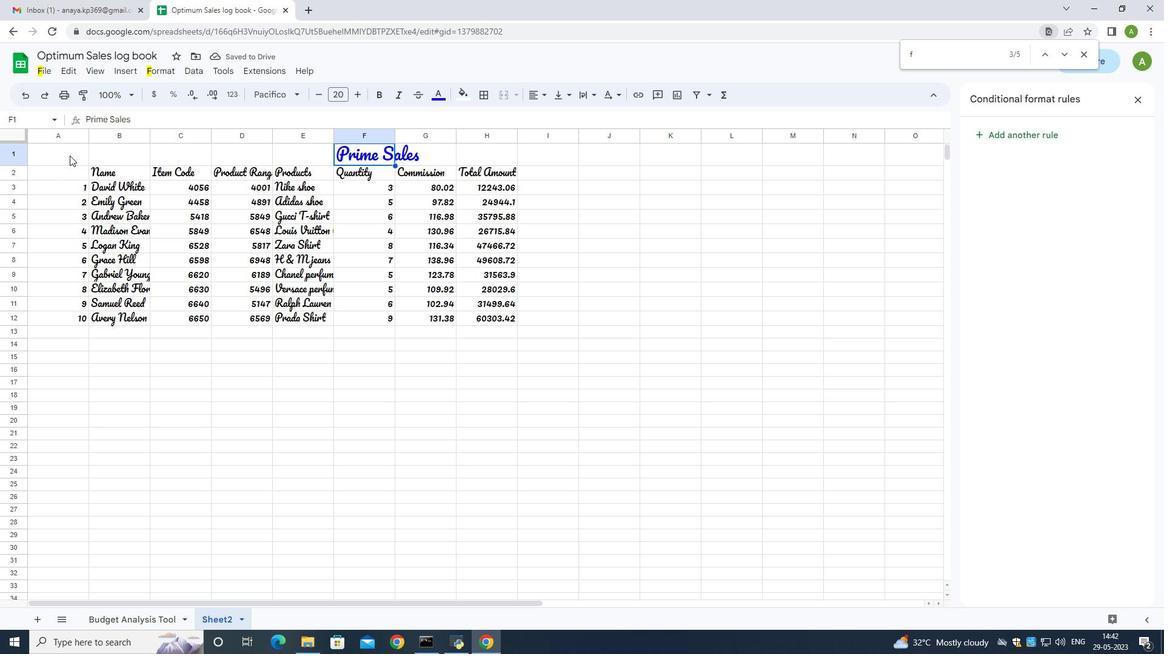 
Action: Mouse moved to (548, 91)
Screenshot: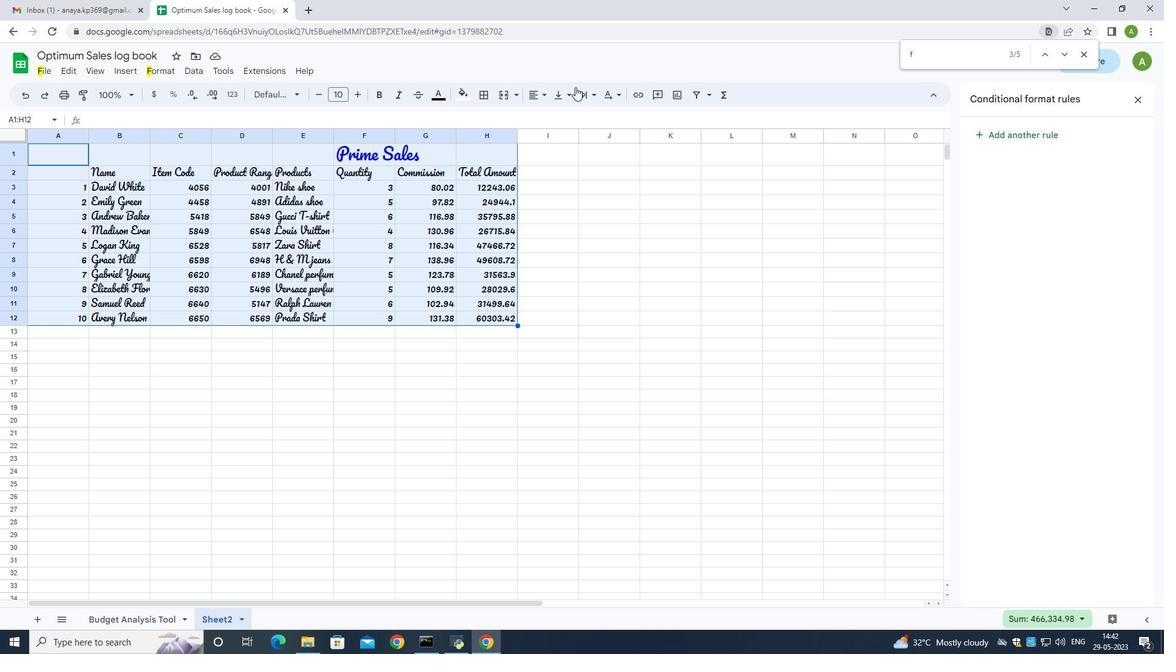 
Action: Mouse pressed left at (548, 91)
Screenshot: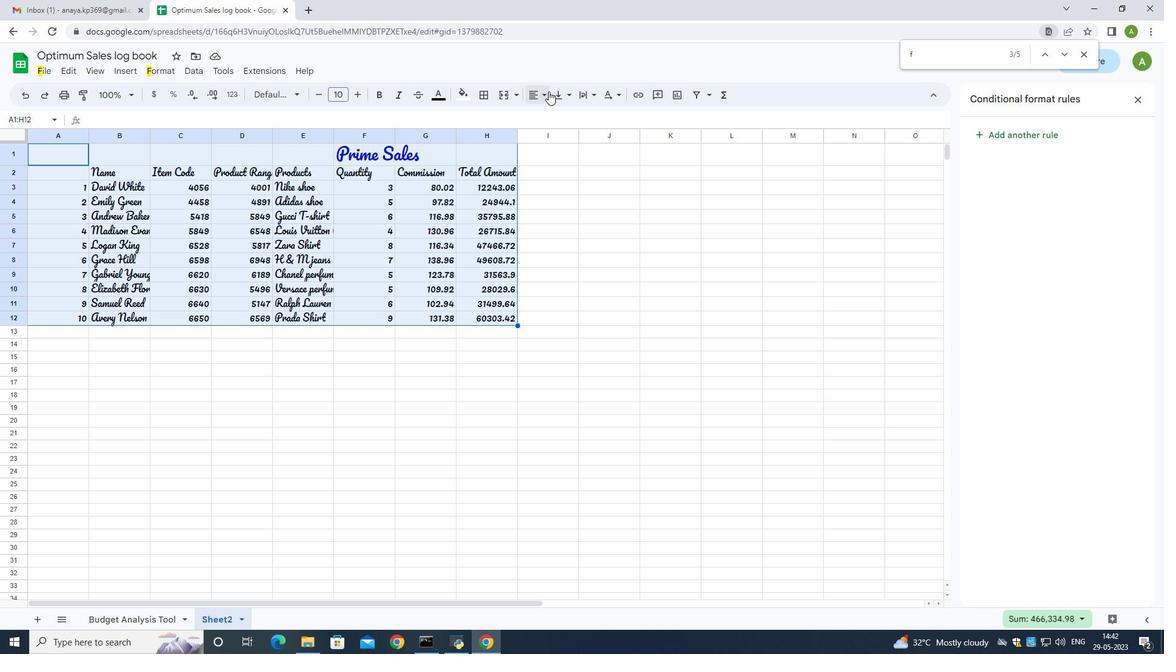 
Action: Mouse moved to (539, 120)
Screenshot: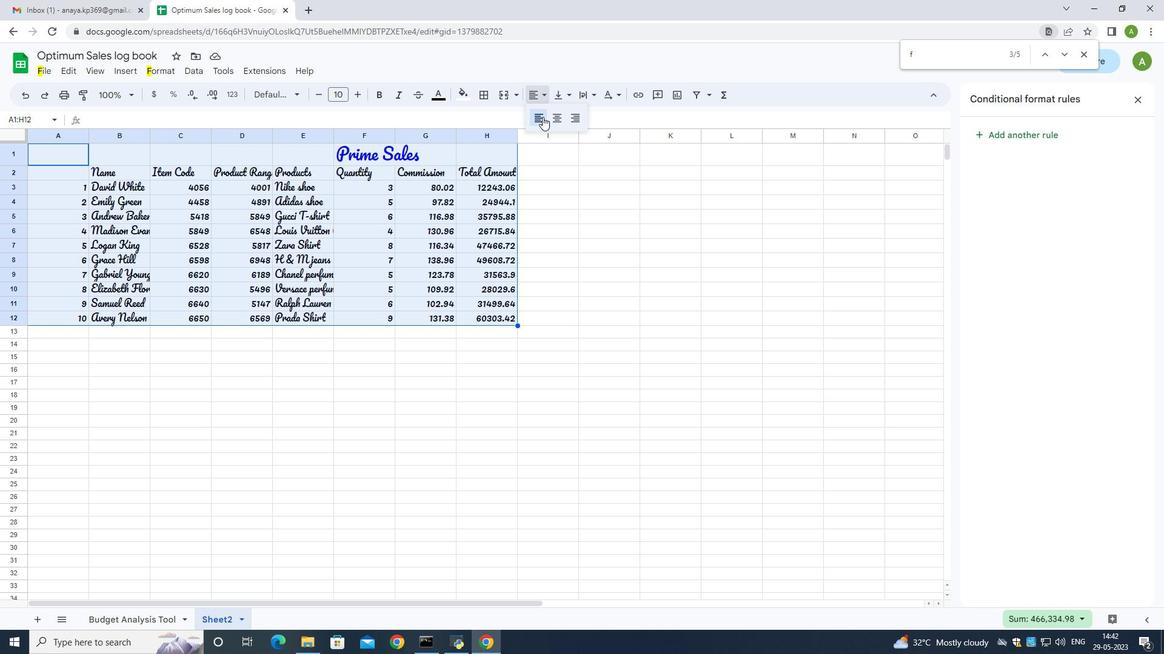 
Action: Mouse pressed left at (539, 120)
Screenshot: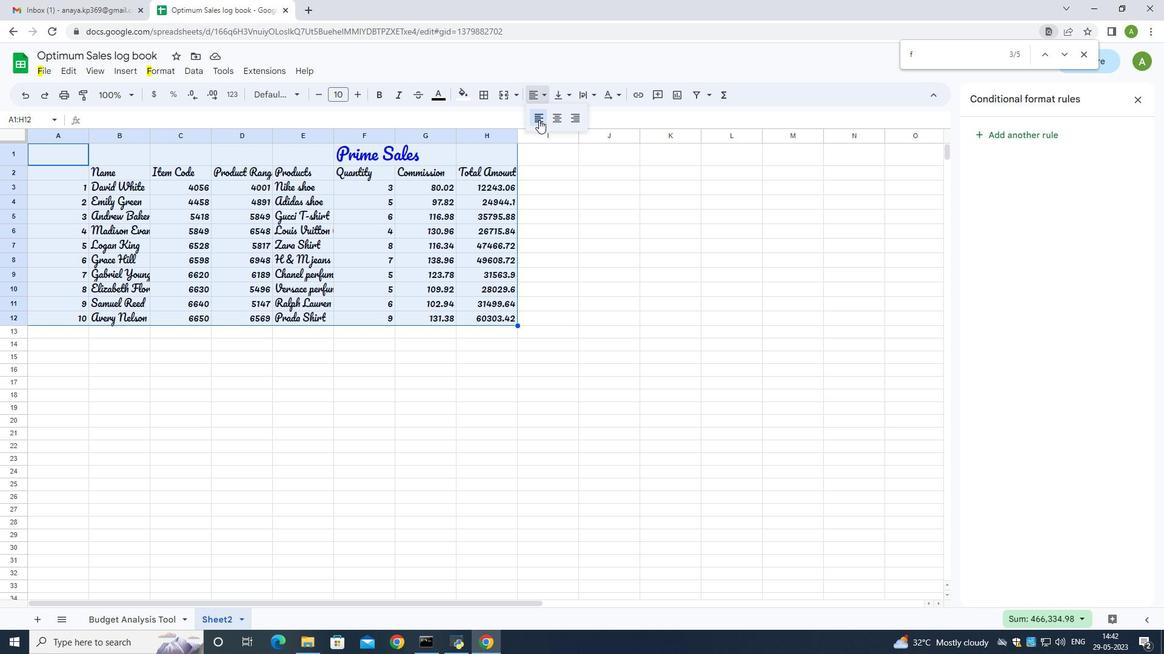 
Action: Mouse moved to (549, 334)
Screenshot: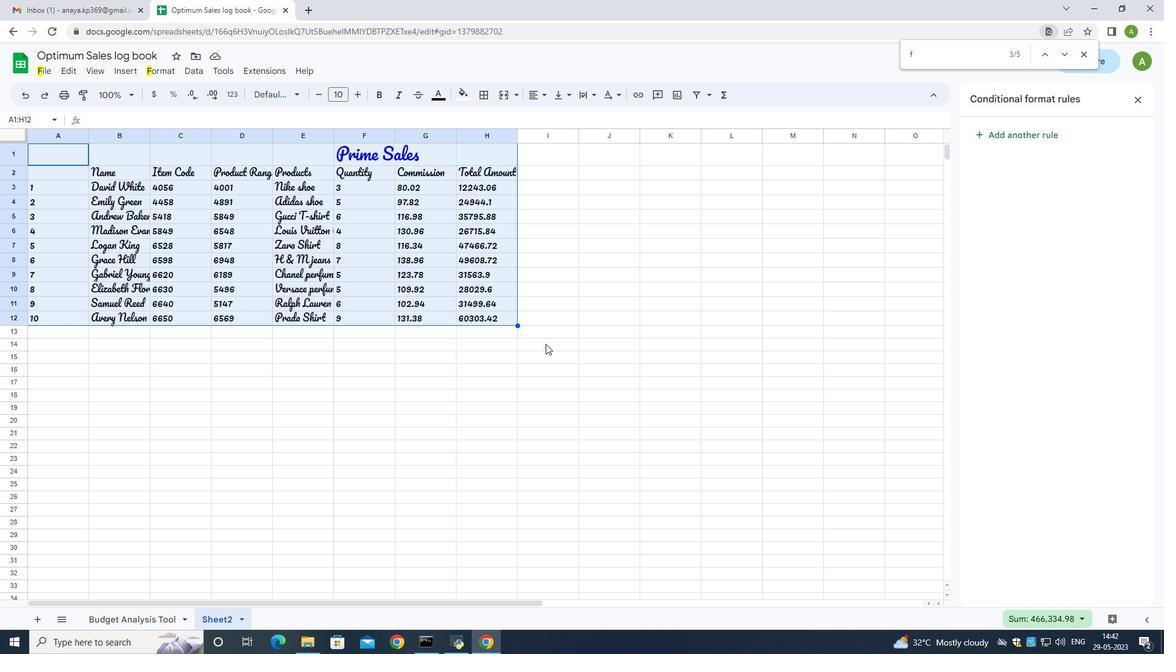 
Action: Mouse pressed left at (549, 334)
Screenshot: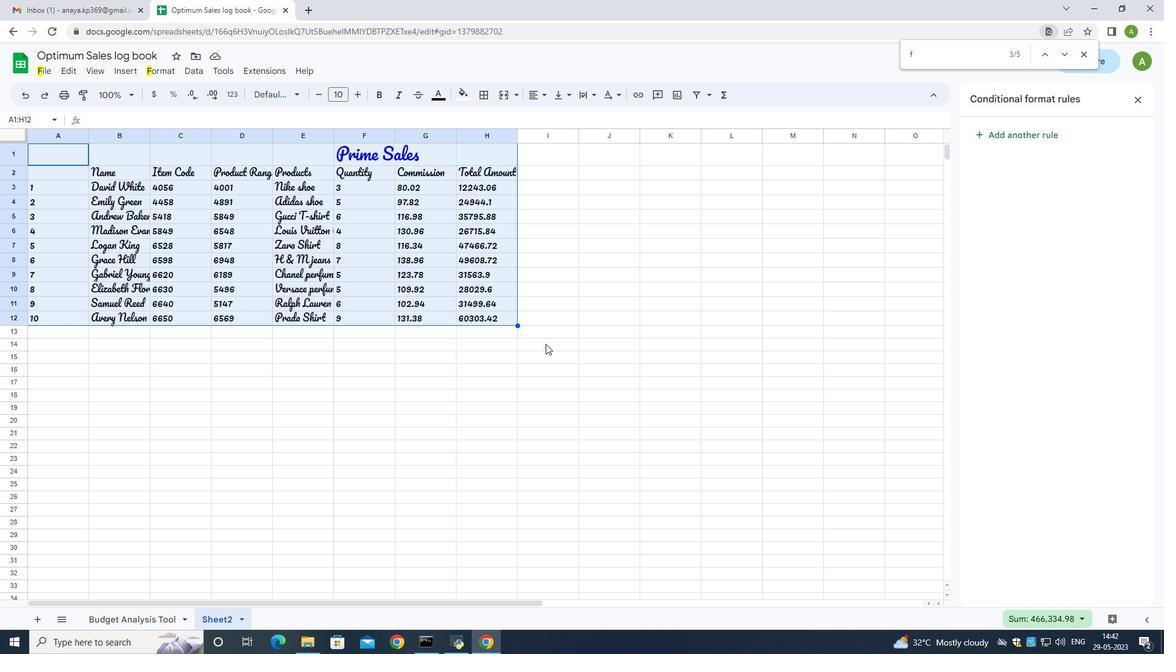 
Action: Mouse moved to (576, 337)
Screenshot: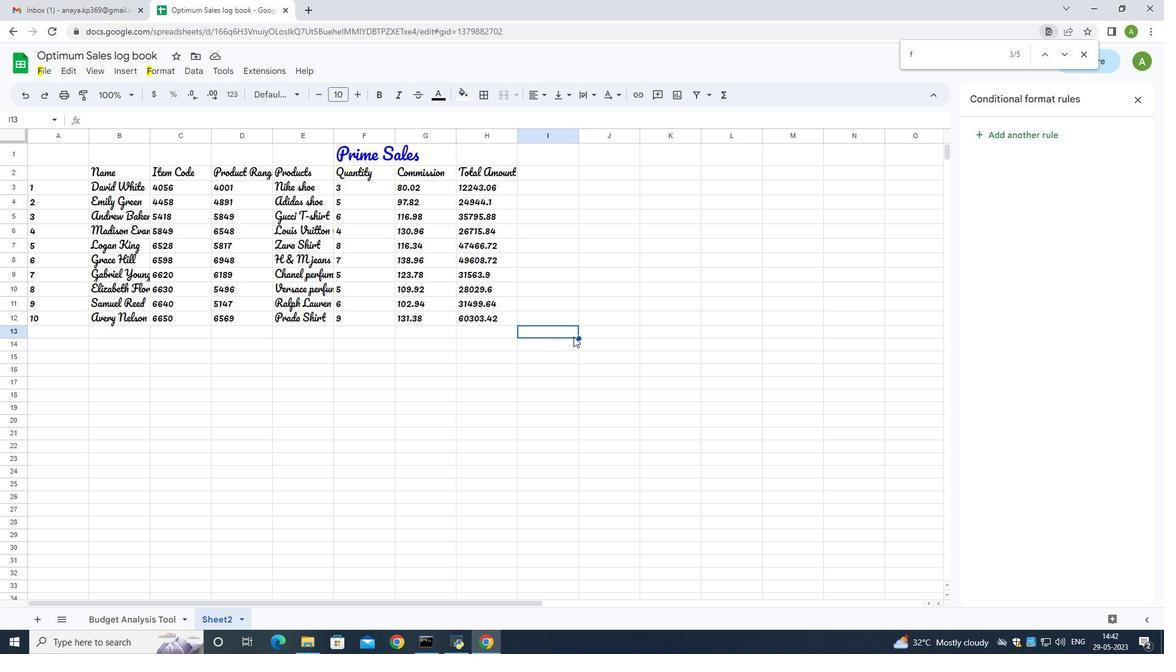 
Action: Key pressed ctrl+S
Screenshot: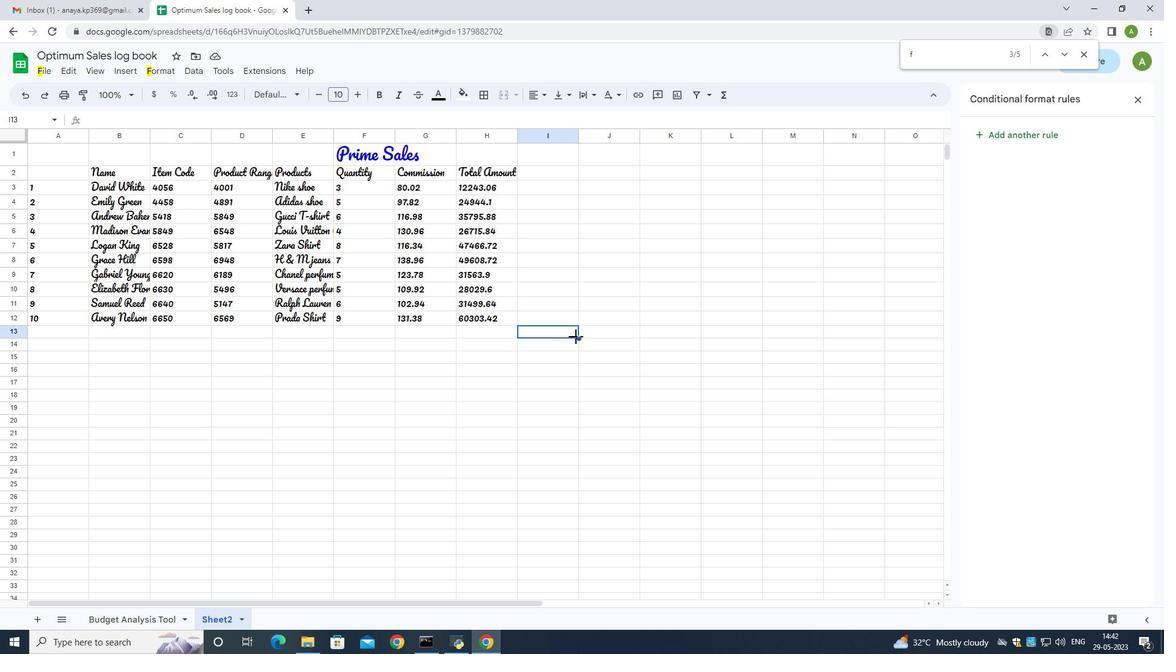 
Action: Mouse moved to (572, 337)
Screenshot: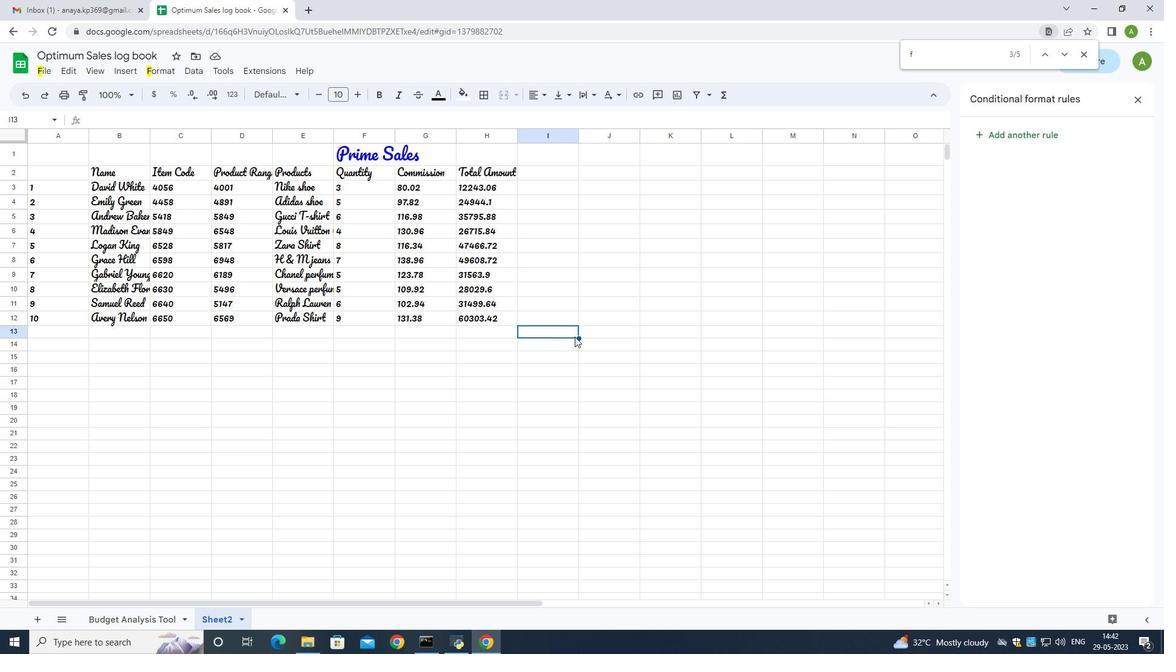 
